 Task: Look for space in Toluca, Mexico from 9th June, 2023 to 16th June, 2023 for 2 adults in price range Rs.8000 to Rs.16000. Place can be entire place with 2 bedrooms having 2 beds and 1 bathroom. Property type can be house, flat, guest house. Booking option can be shelf check-in. Required host language is English.
Action: Mouse moved to (497, 99)
Screenshot: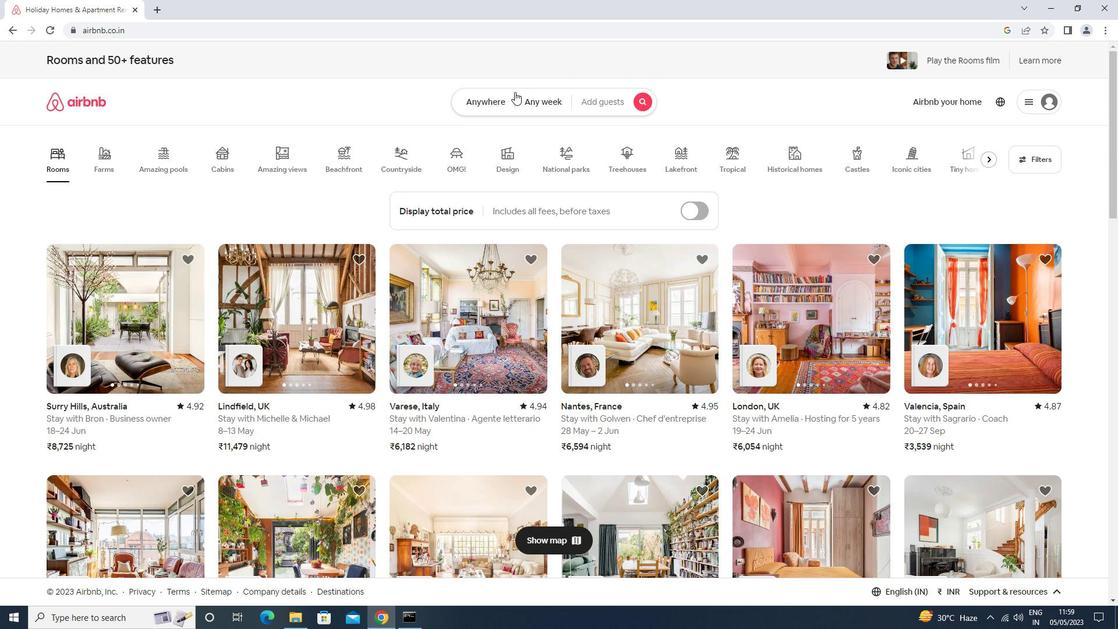 
Action: Mouse pressed left at (497, 99)
Screenshot: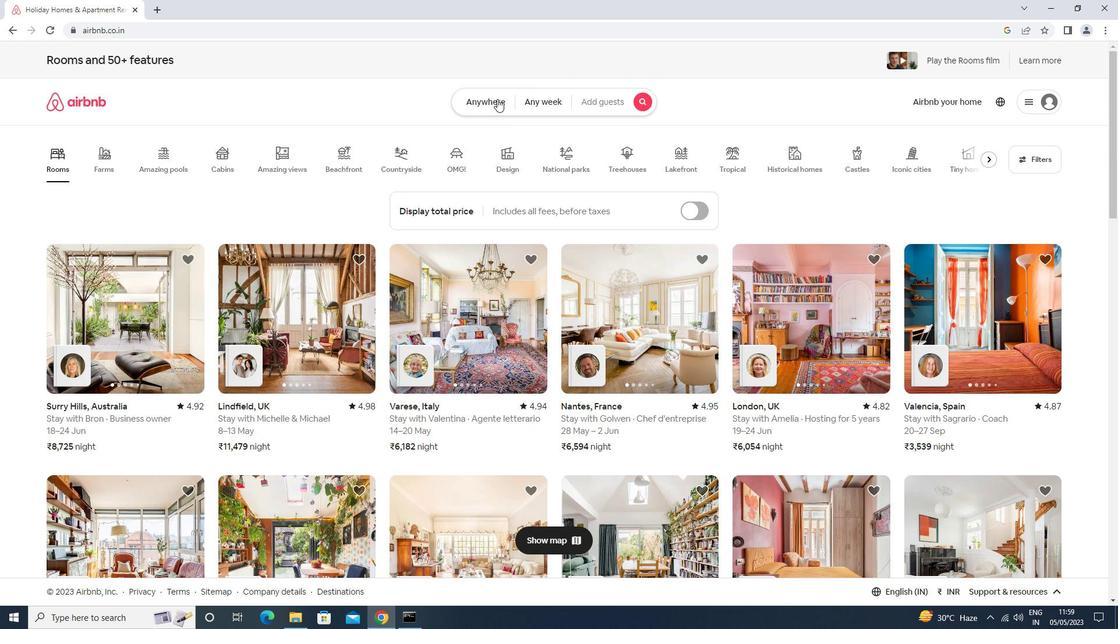 
Action: Mouse moved to (421, 148)
Screenshot: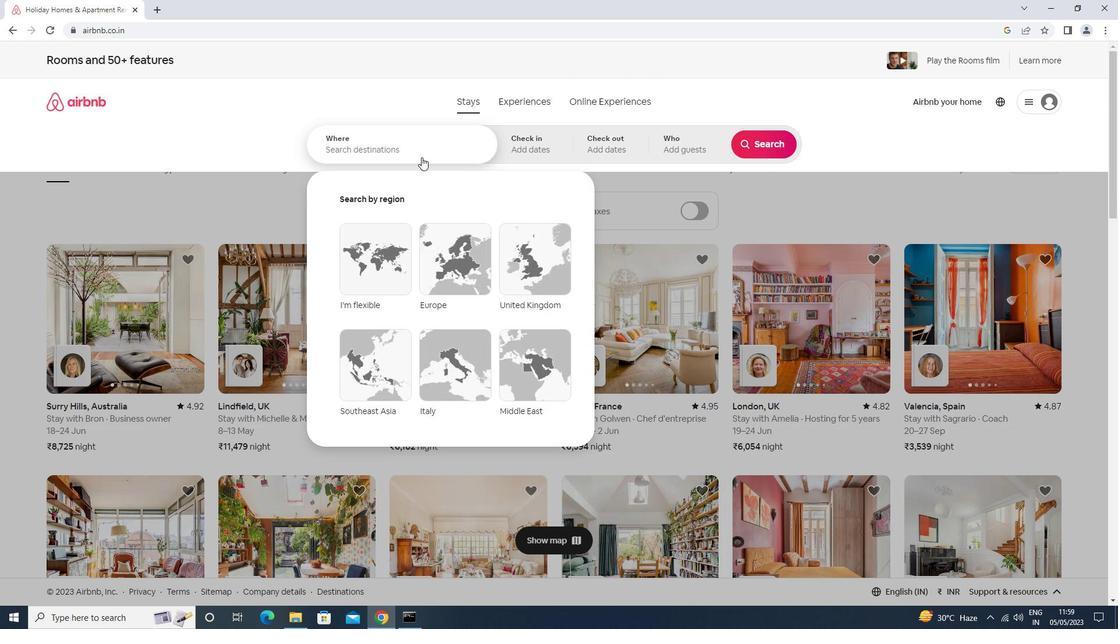 
Action: Mouse pressed left at (421, 148)
Screenshot: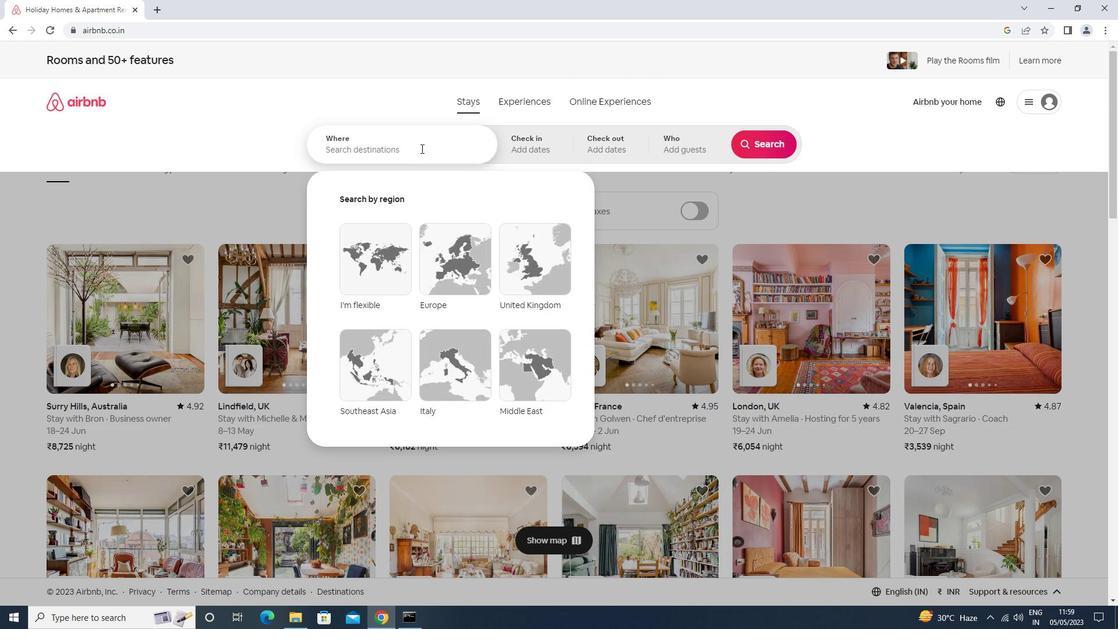 
Action: Mouse moved to (417, 146)
Screenshot: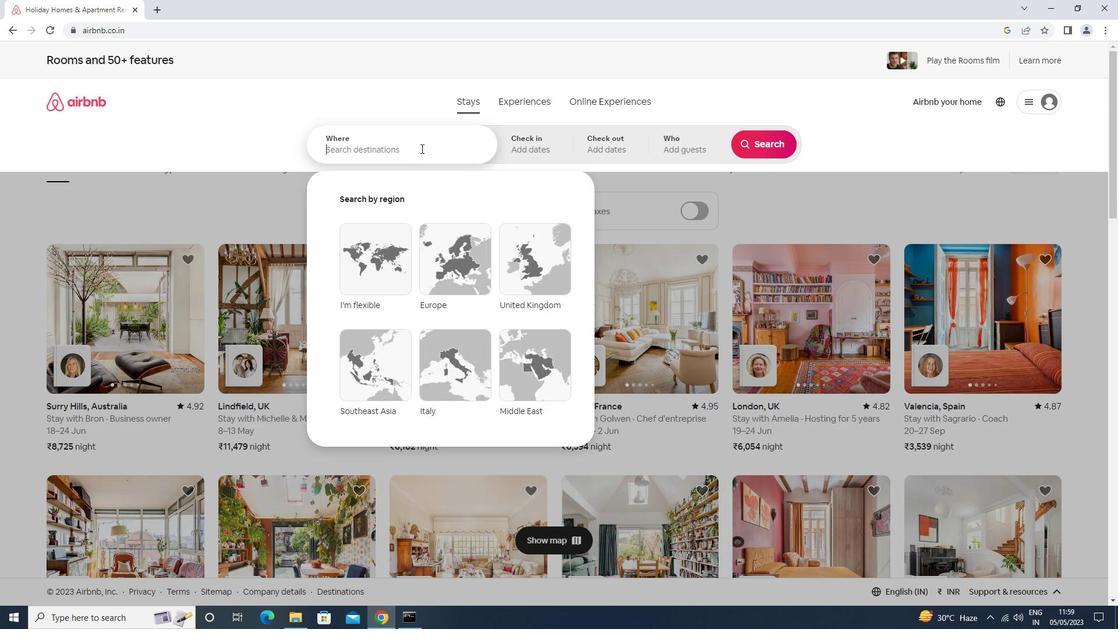 
Action: Key pressed <Key.shift>T<Key.backspace>OLUCA<Key.down><Key.enter>
Screenshot: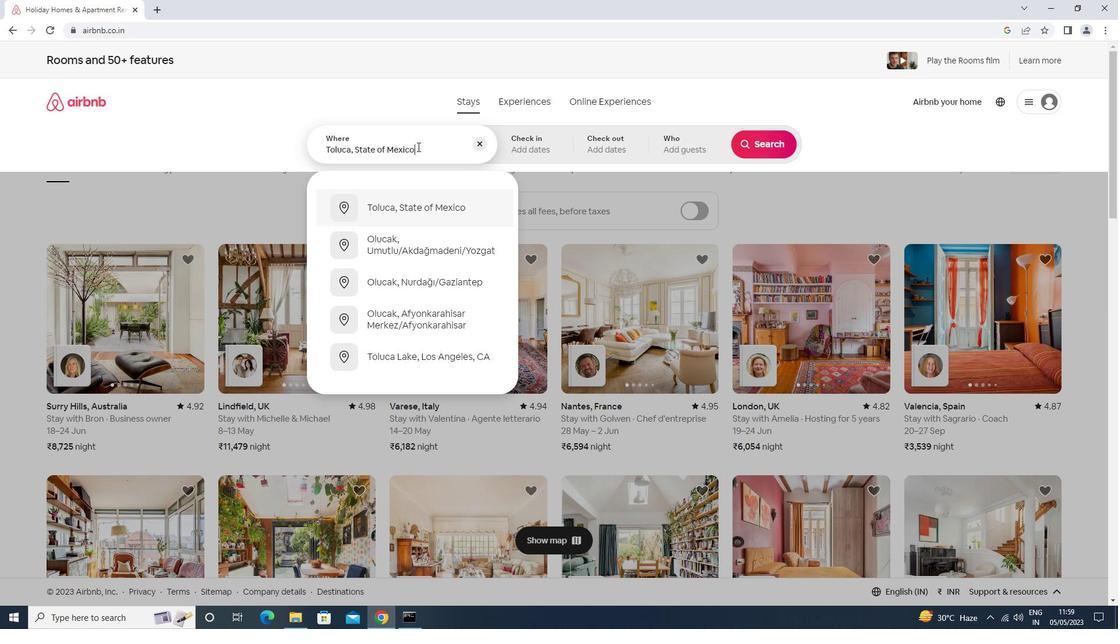 
Action: Mouse moved to (726, 316)
Screenshot: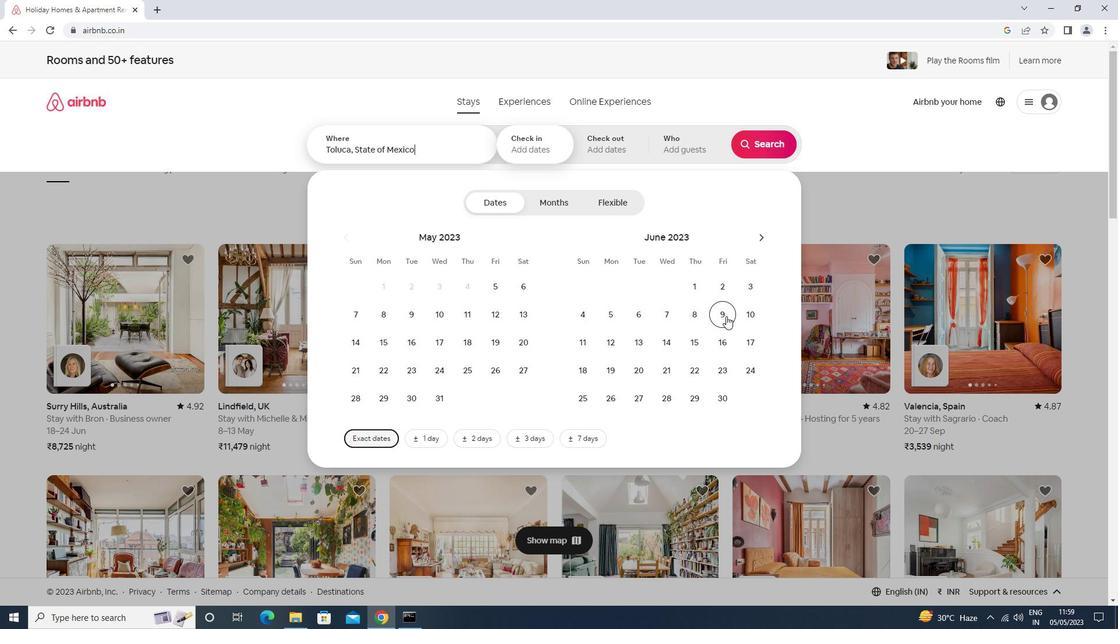 
Action: Mouse pressed left at (726, 316)
Screenshot: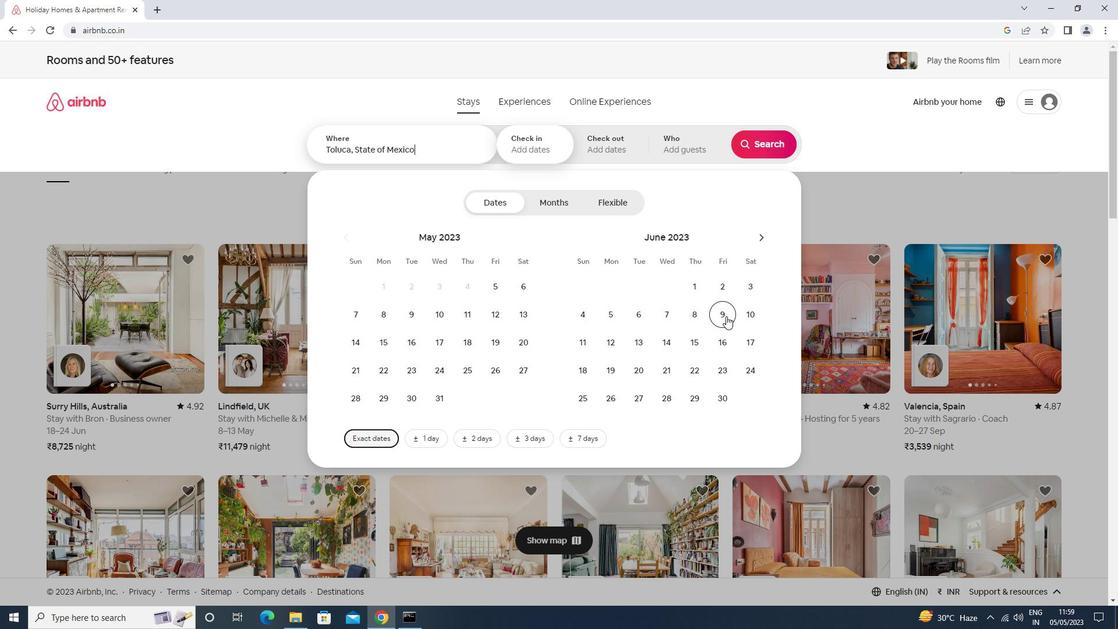 
Action: Mouse moved to (710, 339)
Screenshot: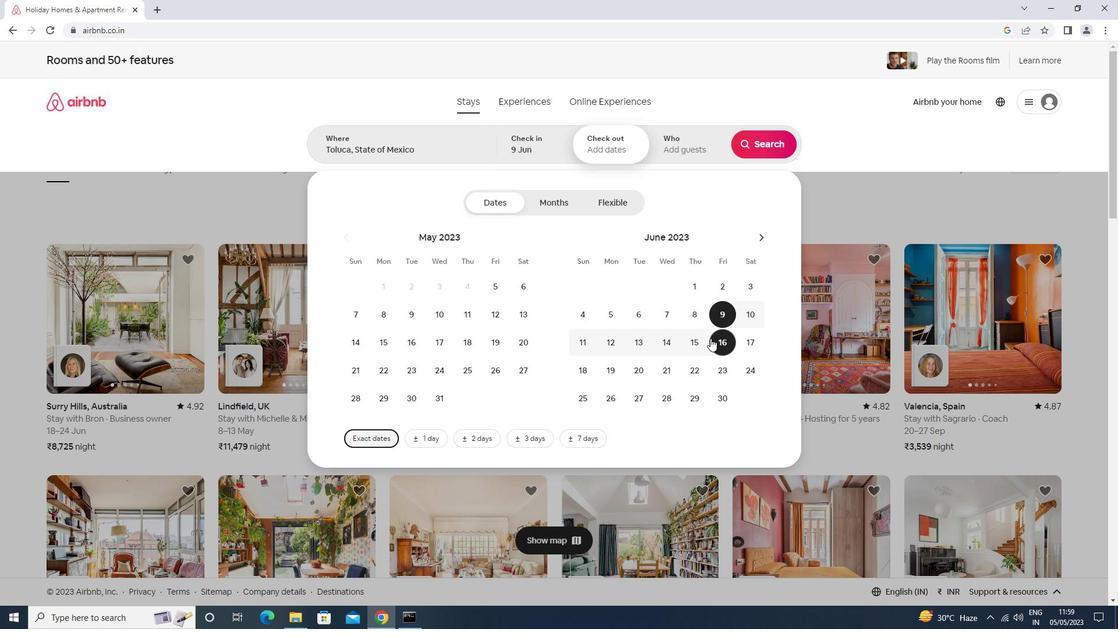 
Action: Mouse pressed left at (710, 339)
Screenshot: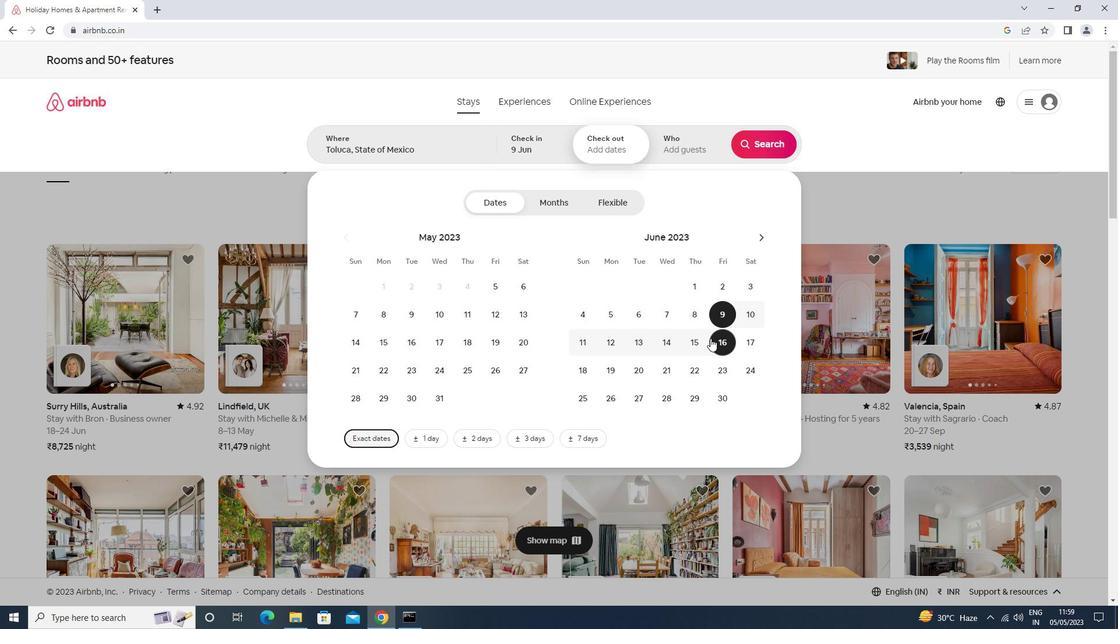 
Action: Mouse moved to (678, 160)
Screenshot: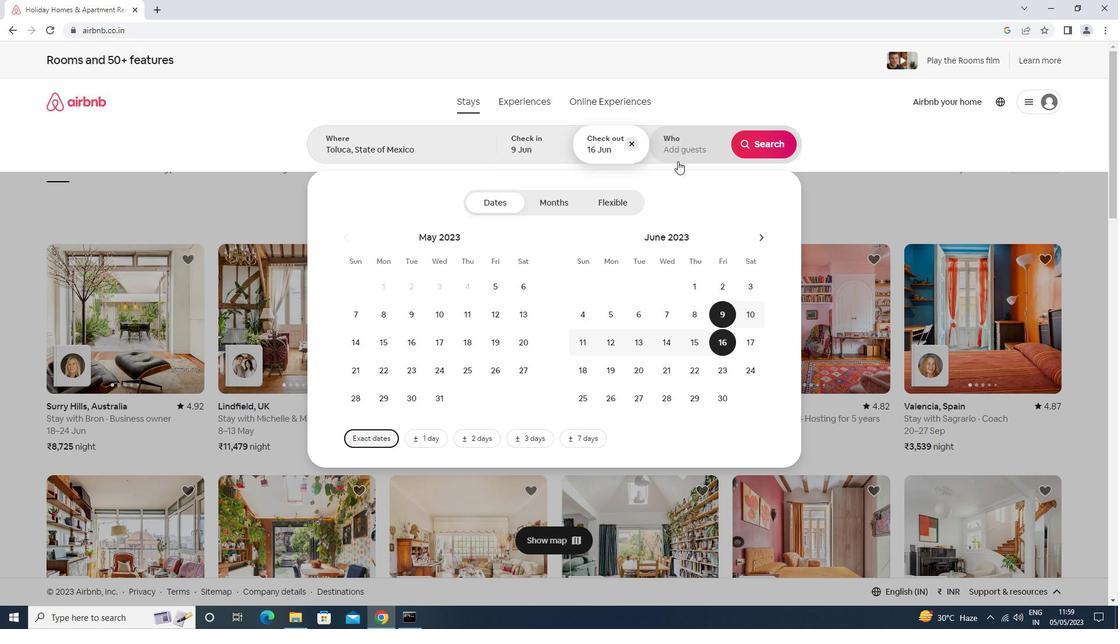 
Action: Mouse pressed left at (678, 160)
Screenshot: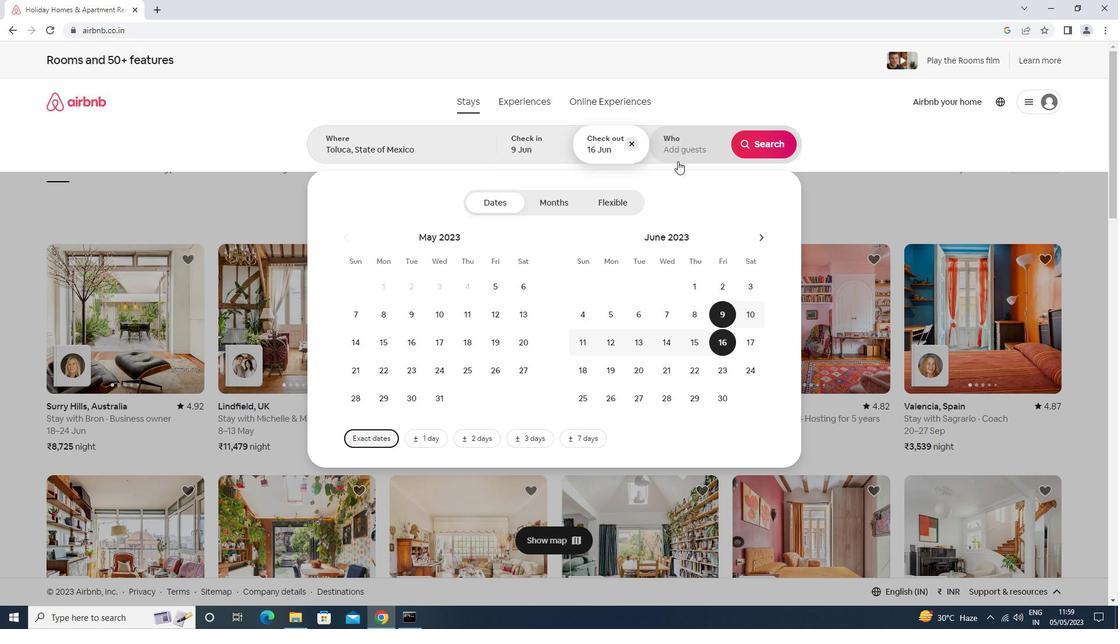 
Action: Mouse moved to (770, 208)
Screenshot: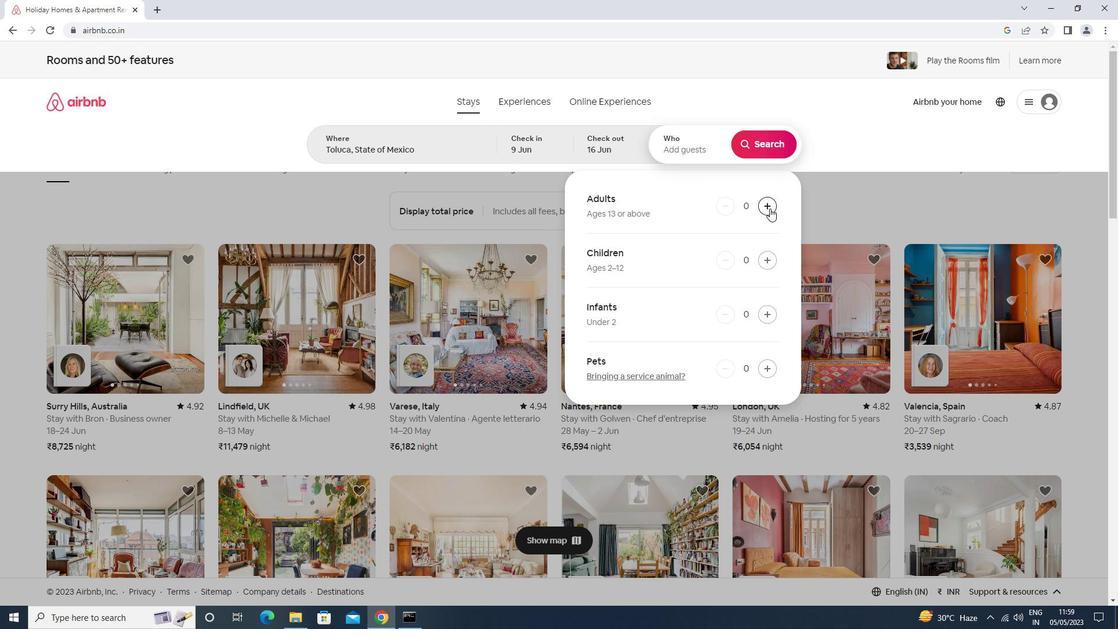 
Action: Mouse pressed left at (770, 208)
Screenshot: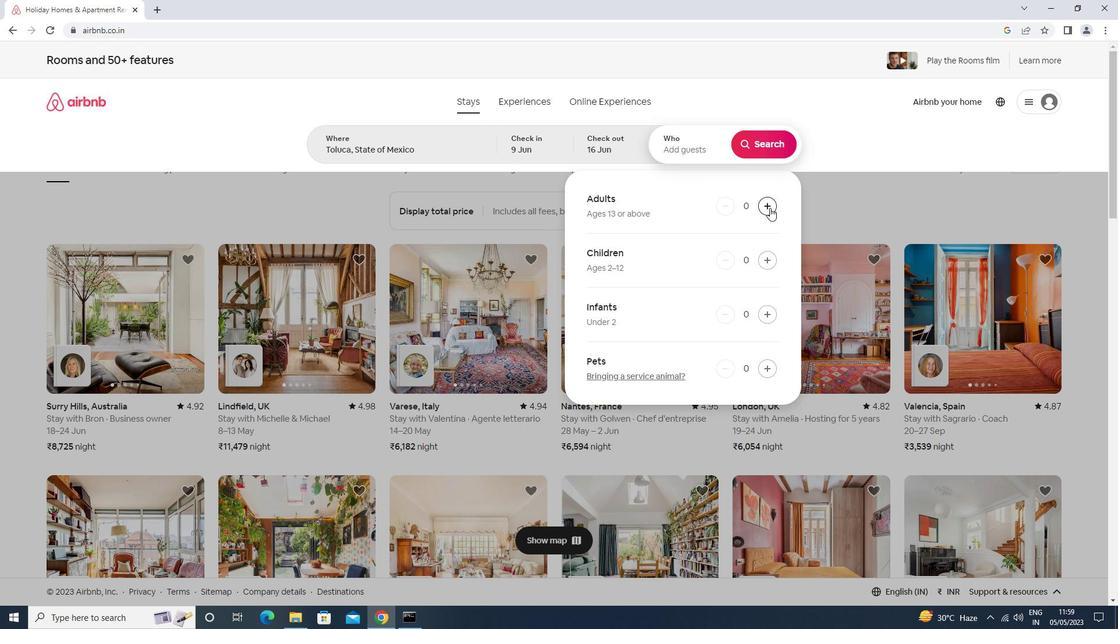 
Action: Mouse moved to (770, 206)
Screenshot: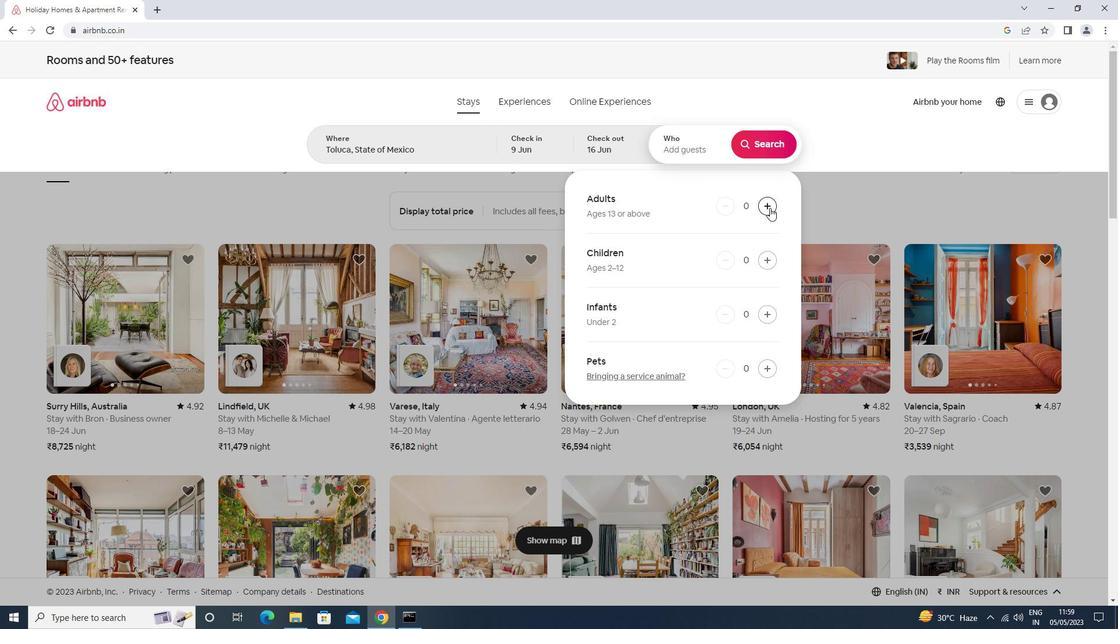 
Action: Mouse pressed left at (770, 206)
Screenshot: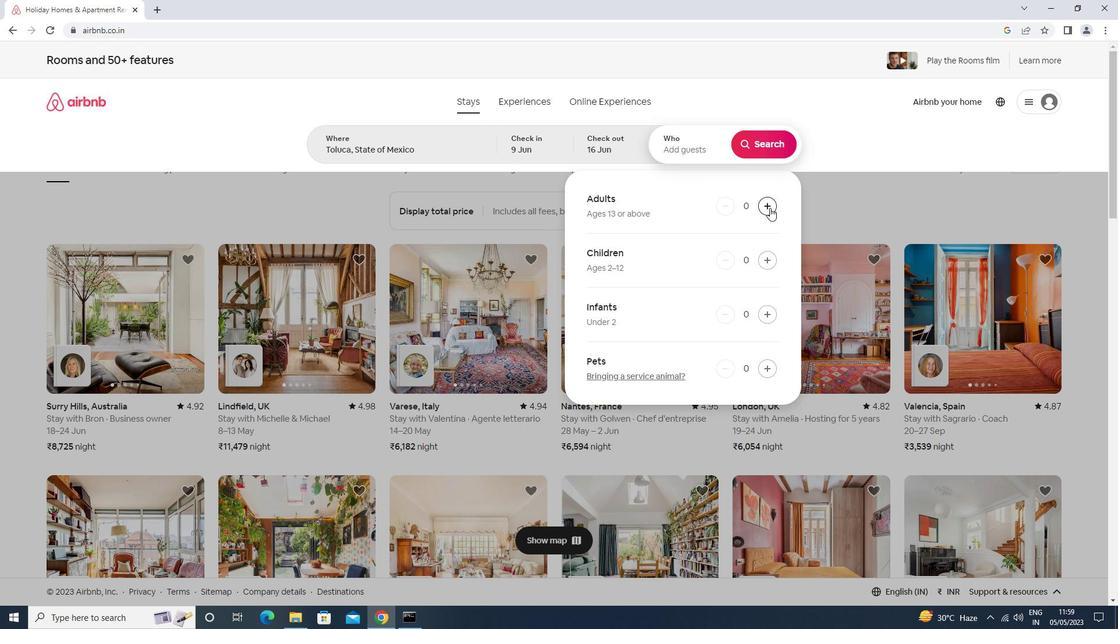 
Action: Mouse moved to (762, 137)
Screenshot: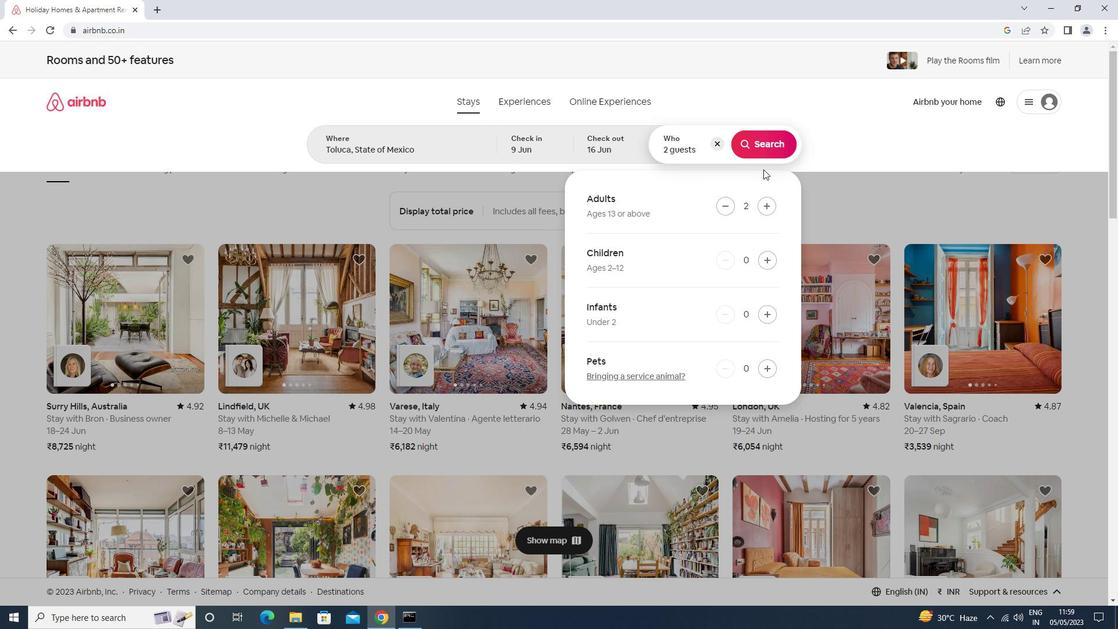 
Action: Mouse pressed left at (762, 137)
Screenshot: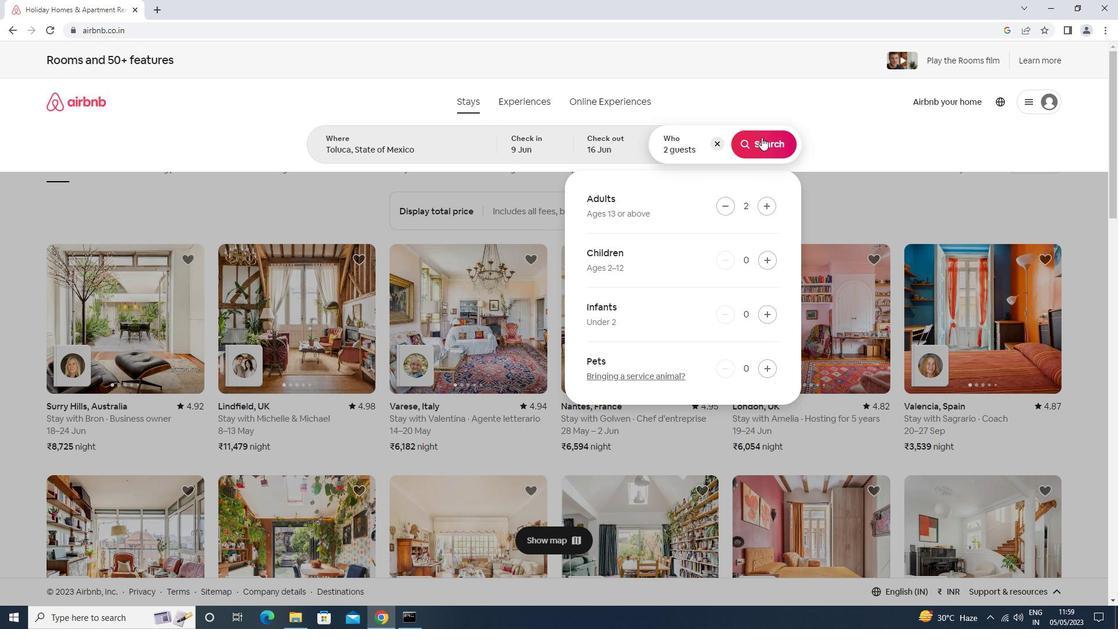 
Action: Mouse moved to (1061, 109)
Screenshot: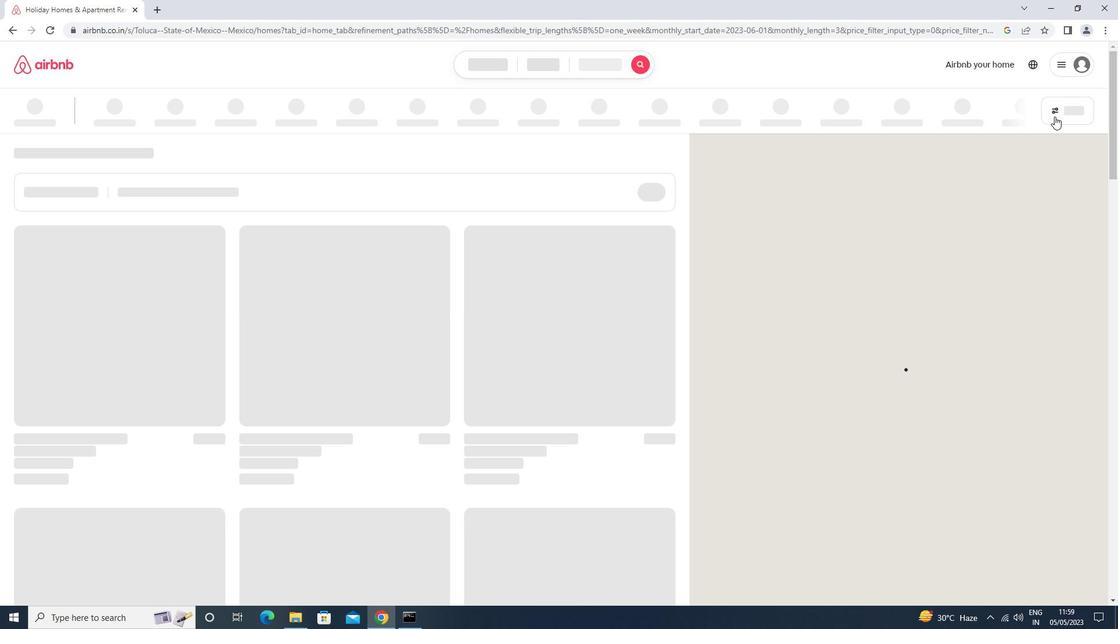 
Action: Mouse pressed left at (1061, 109)
Screenshot: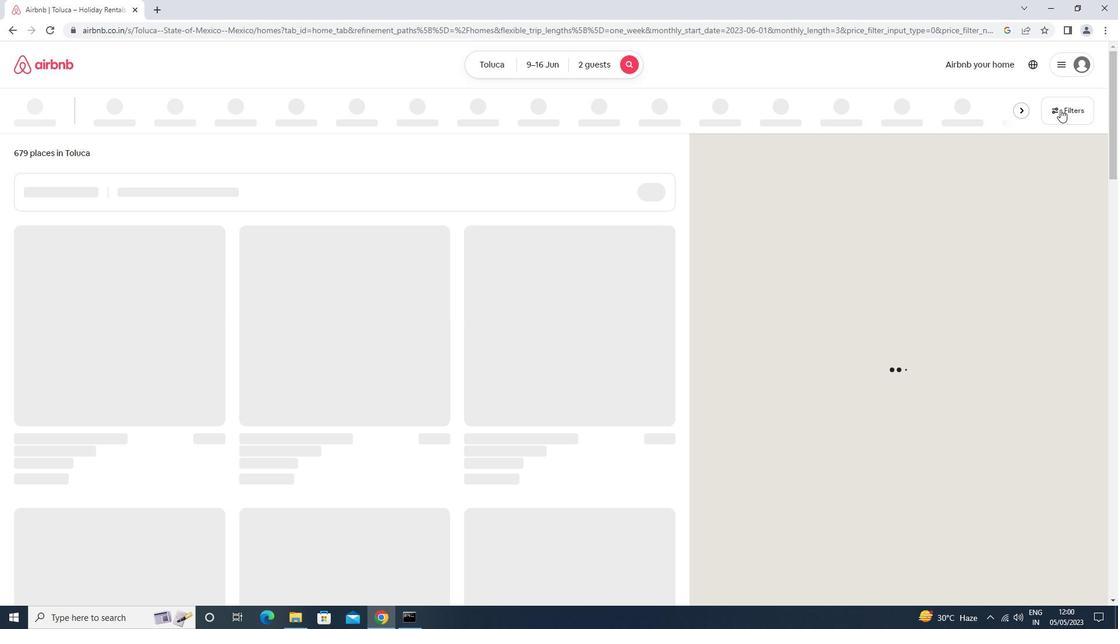 
Action: Mouse moved to (430, 395)
Screenshot: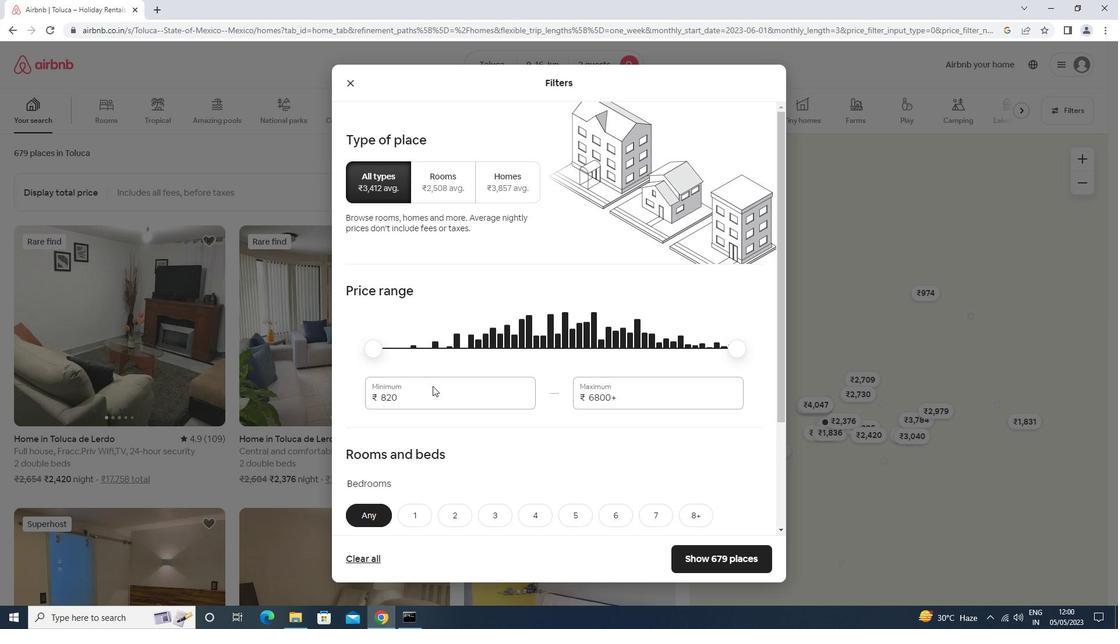 
Action: Mouse pressed left at (430, 395)
Screenshot: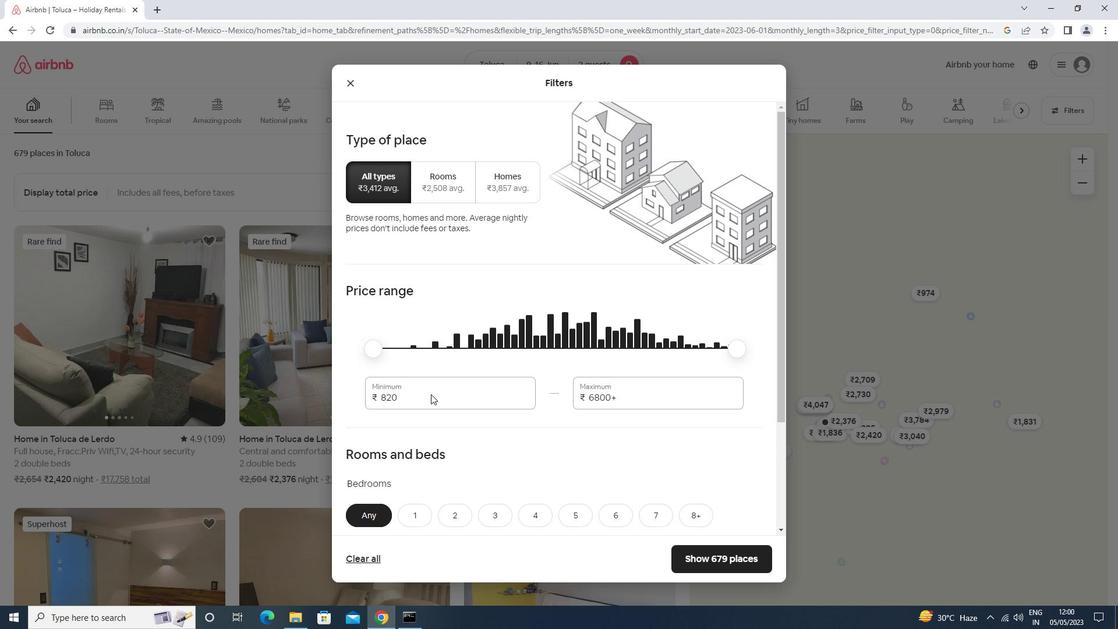 
Action: Mouse moved to (427, 389)
Screenshot: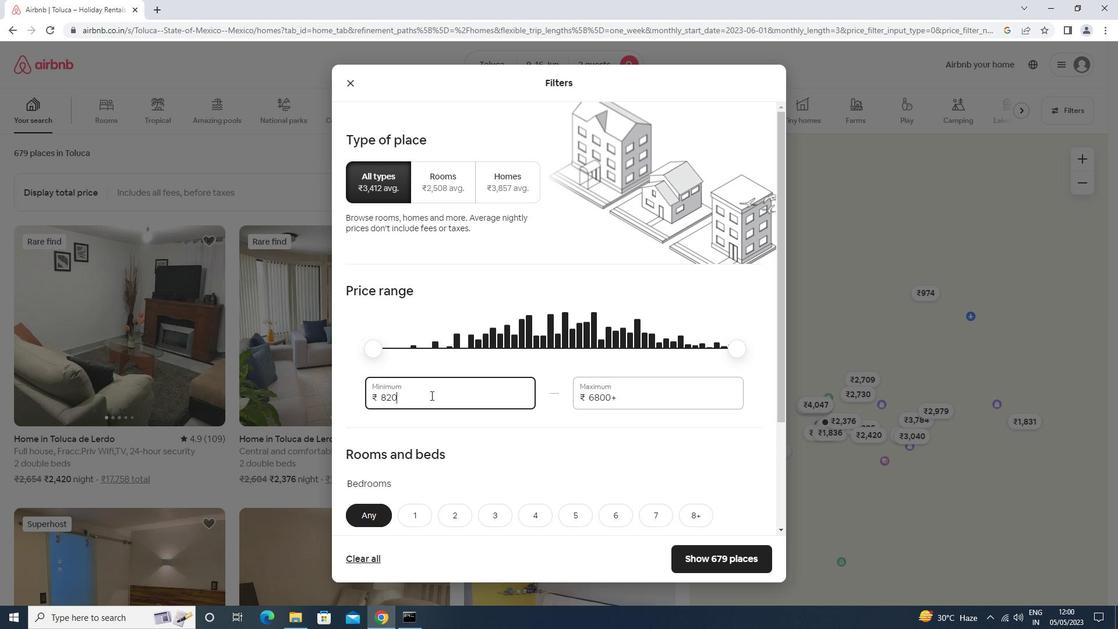 
Action: Key pressed <Key.backspace><Key.backspace>000<Key.tab>16000
Screenshot: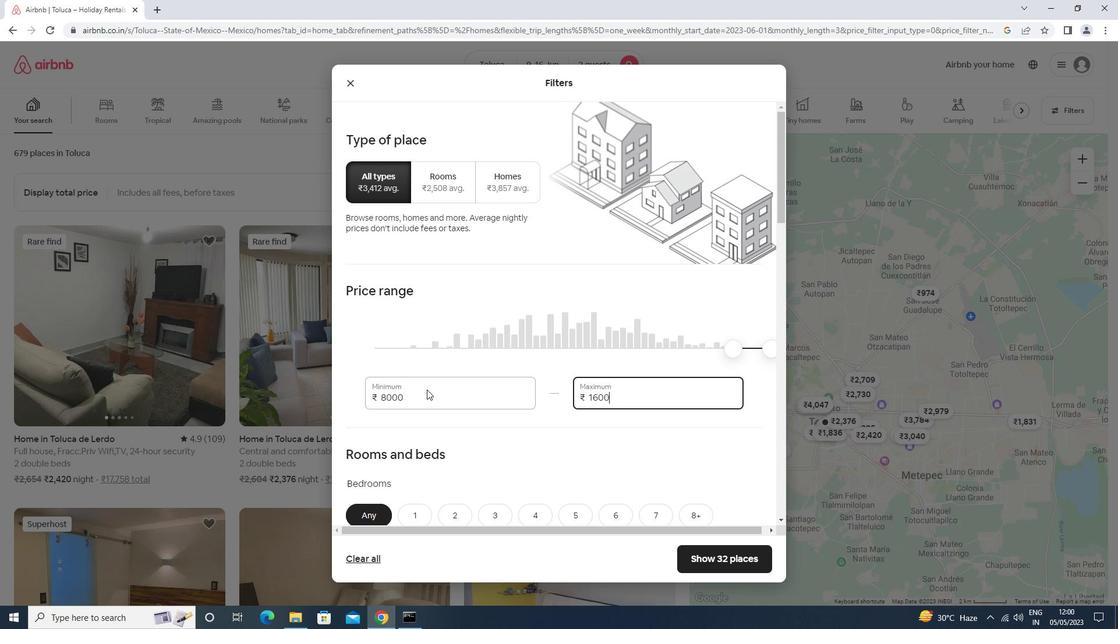 
Action: Mouse moved to (421, 356)
Screenshot: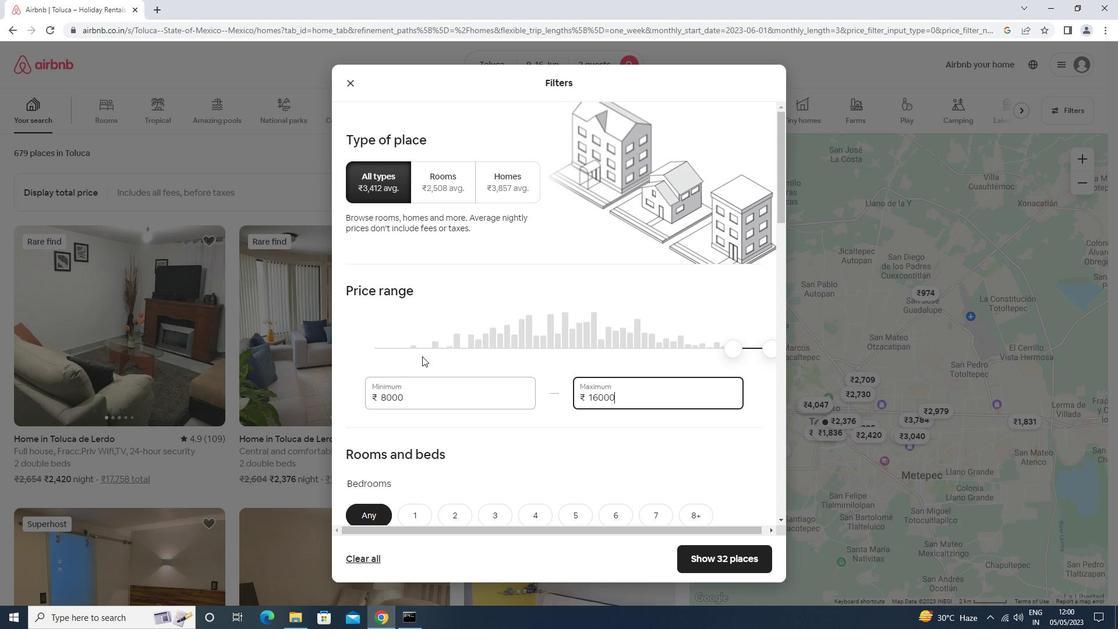 
Action: Mouse scrolled (421, 356) with delta (0, 0)
Screenshot: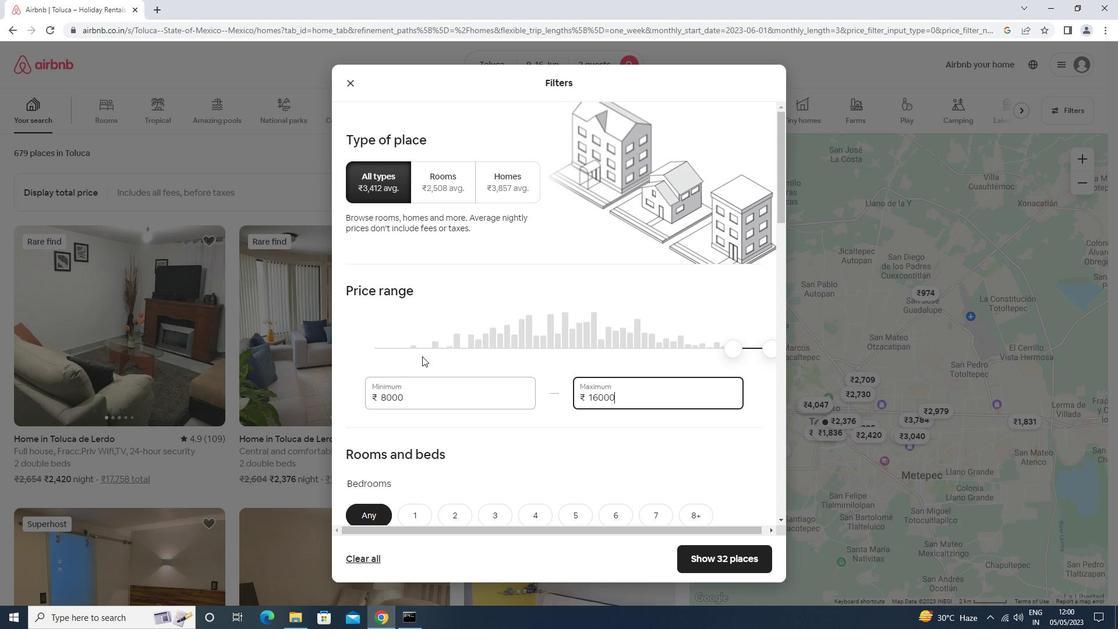 
Action: Mouse moved to (421, 356)
Screenshot: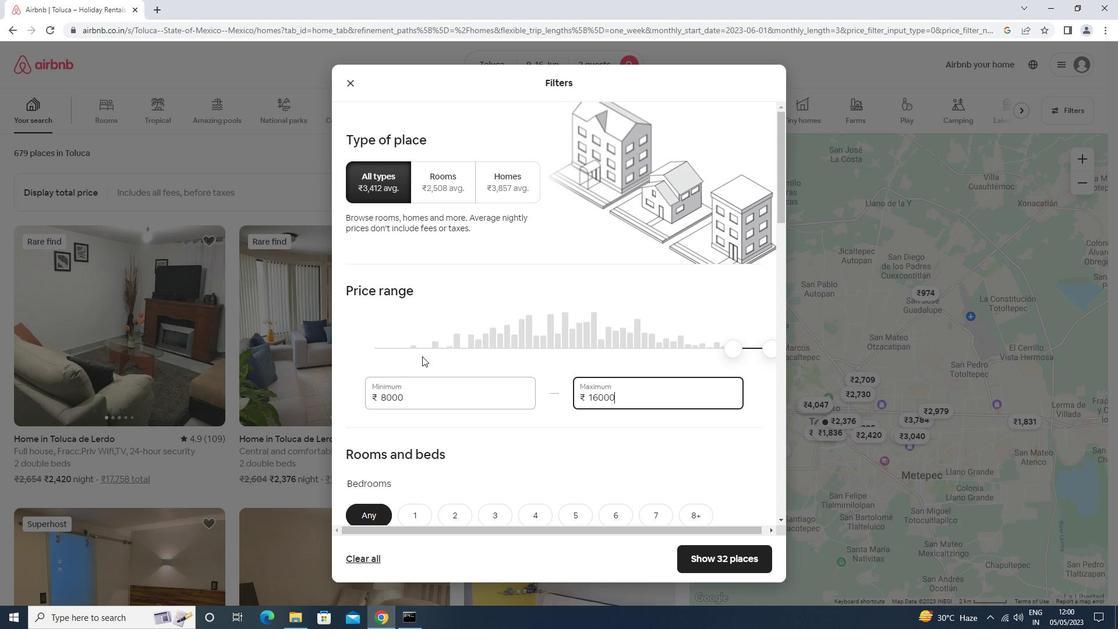 
Action: Mouse scrolled (421, 356) with delta (0, 0)
Screenshot: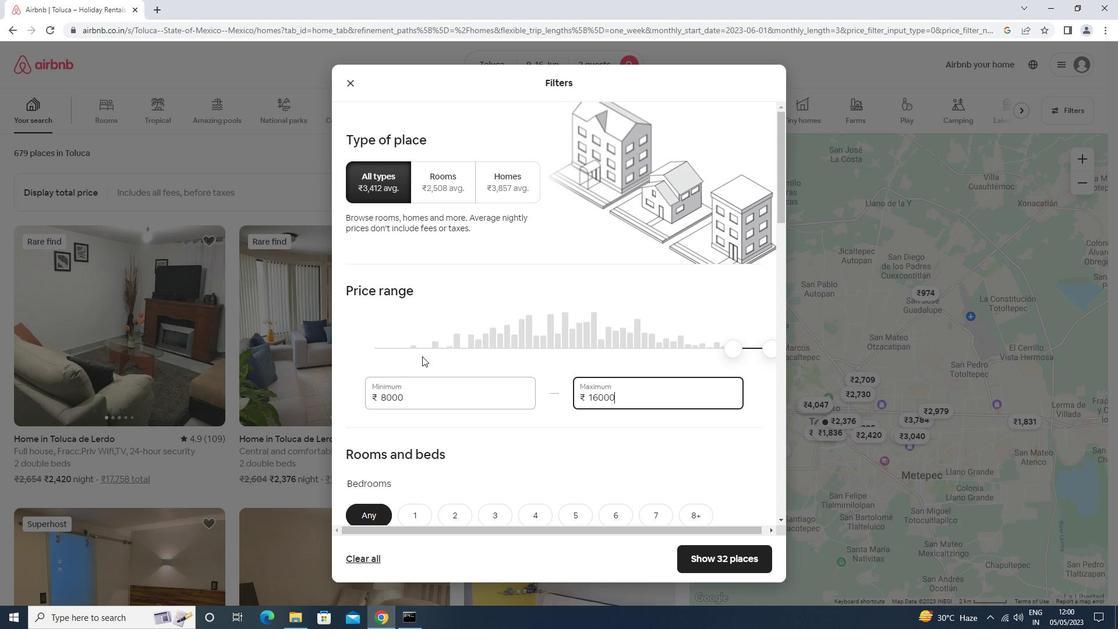 
Action: Mouse moved to (421, 357)
Screenshot: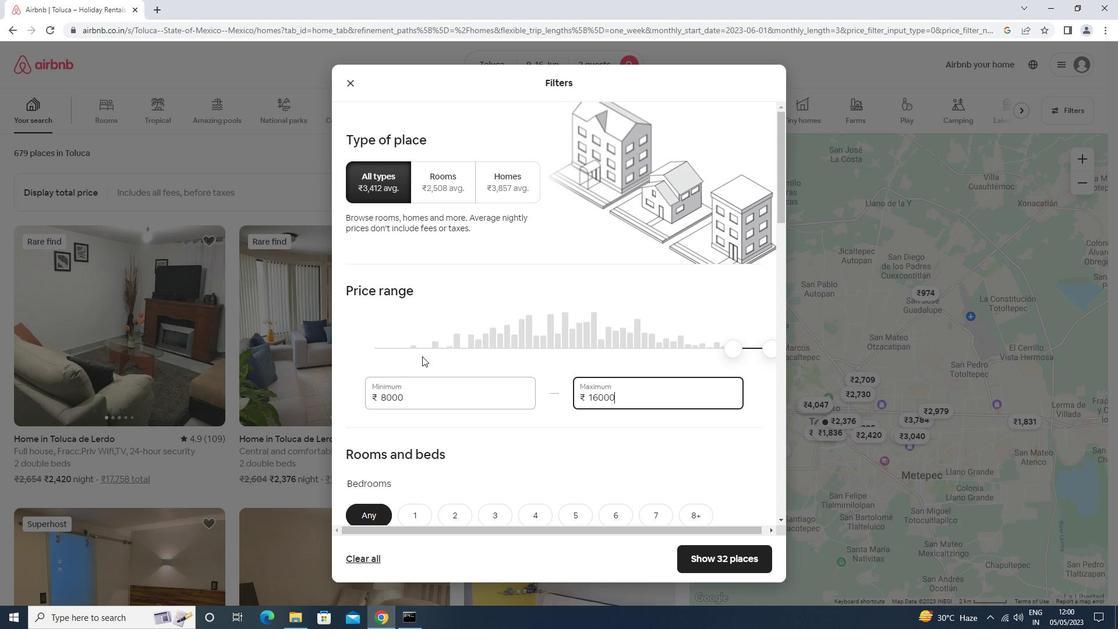 
Action: Mouse scrolled (421, 357) with delta (0, 0)
Screenshot: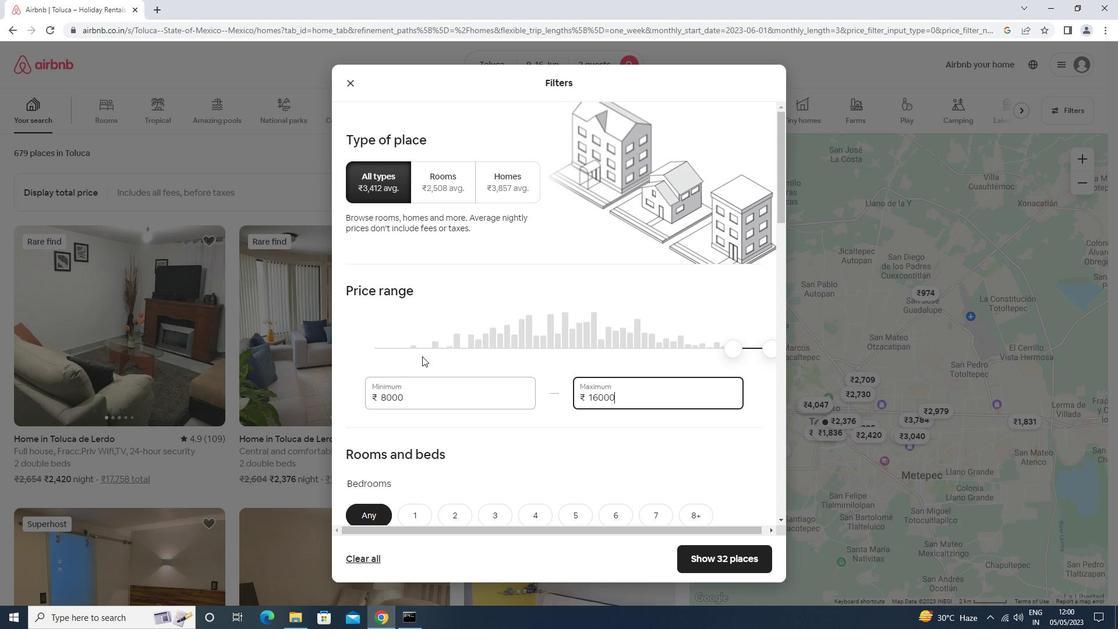
Action: Mouse moved to (463, 338)
Screenshot: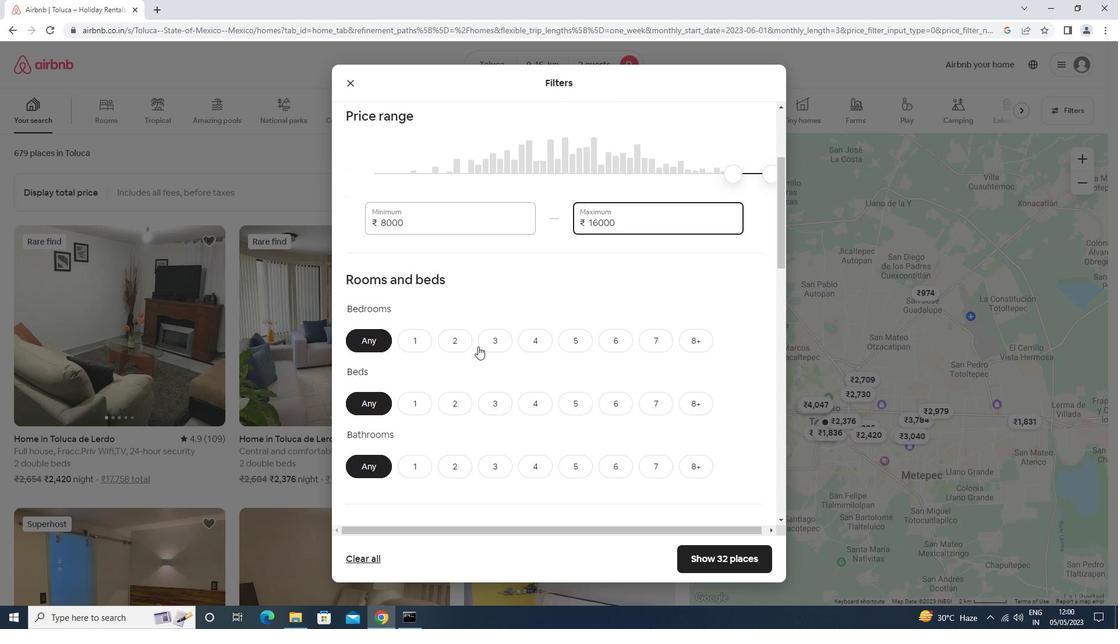 
Action: Mouse pressed left at (463, 338)
Screenshot: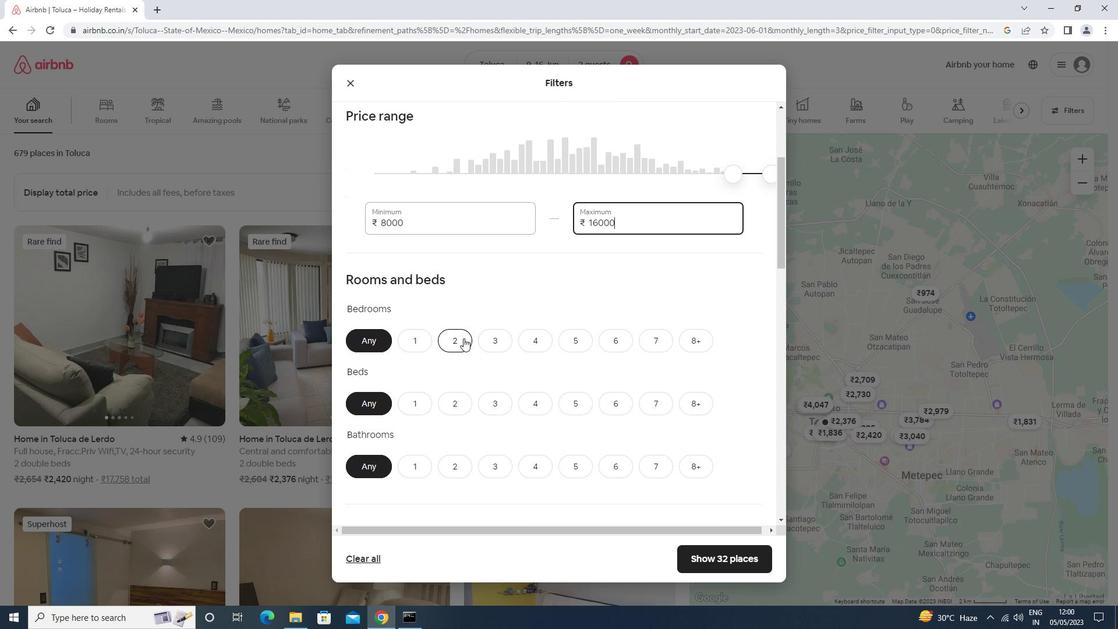 
Action: Mouse moved to (453, 405)
Screenshot: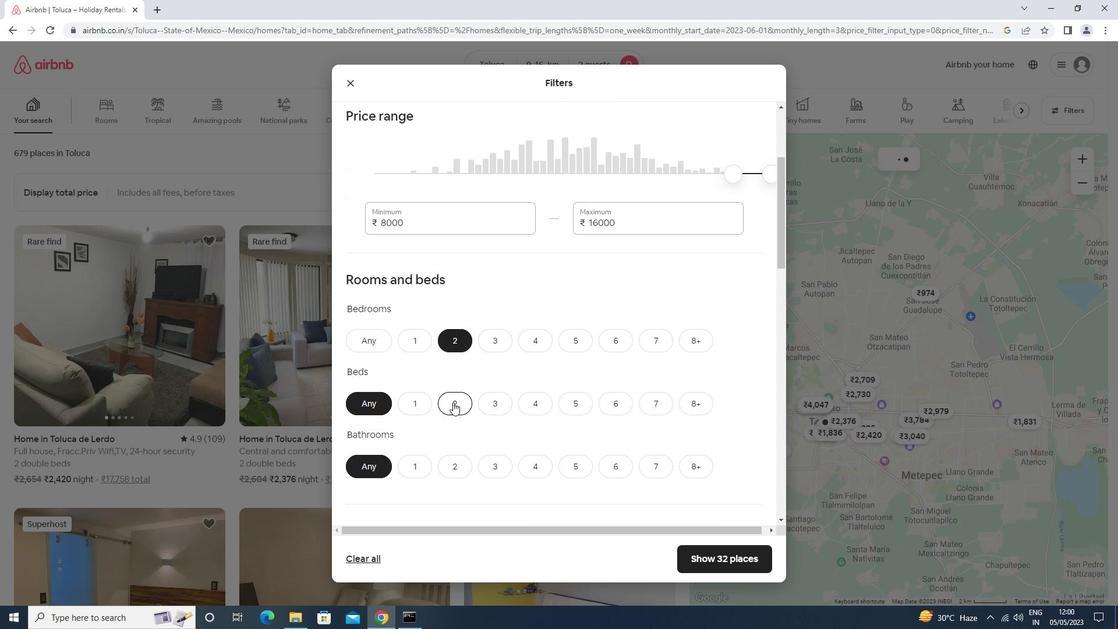 
Action: Mouse pressed left at (453, 405)
Screenshot: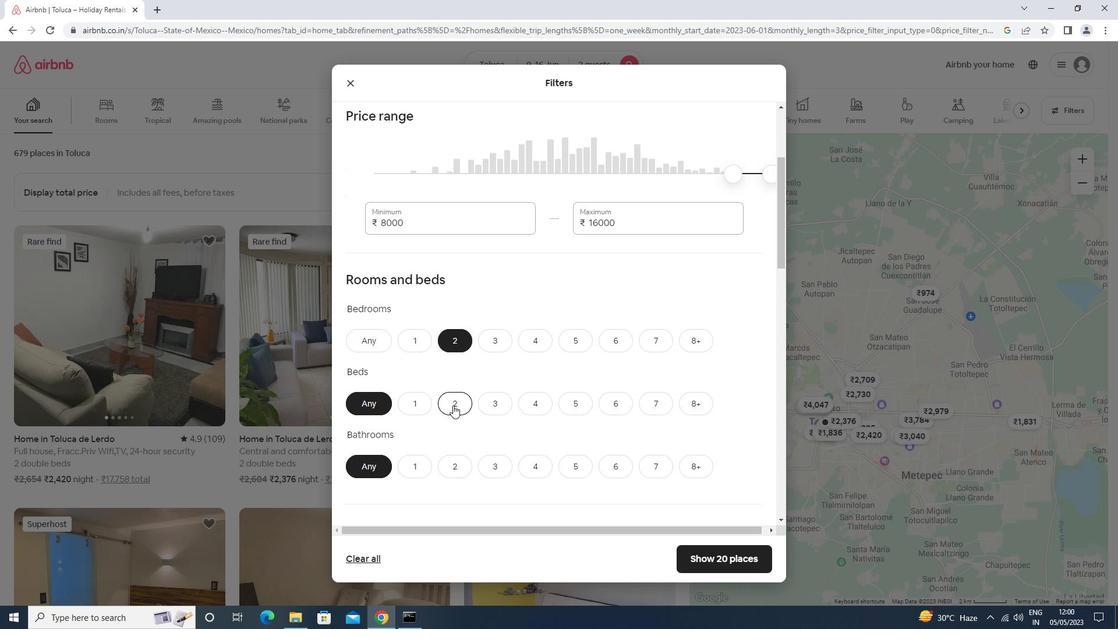 
Action: Mouse scrolled (453, 405) with delta (0, 0)
Screenshot: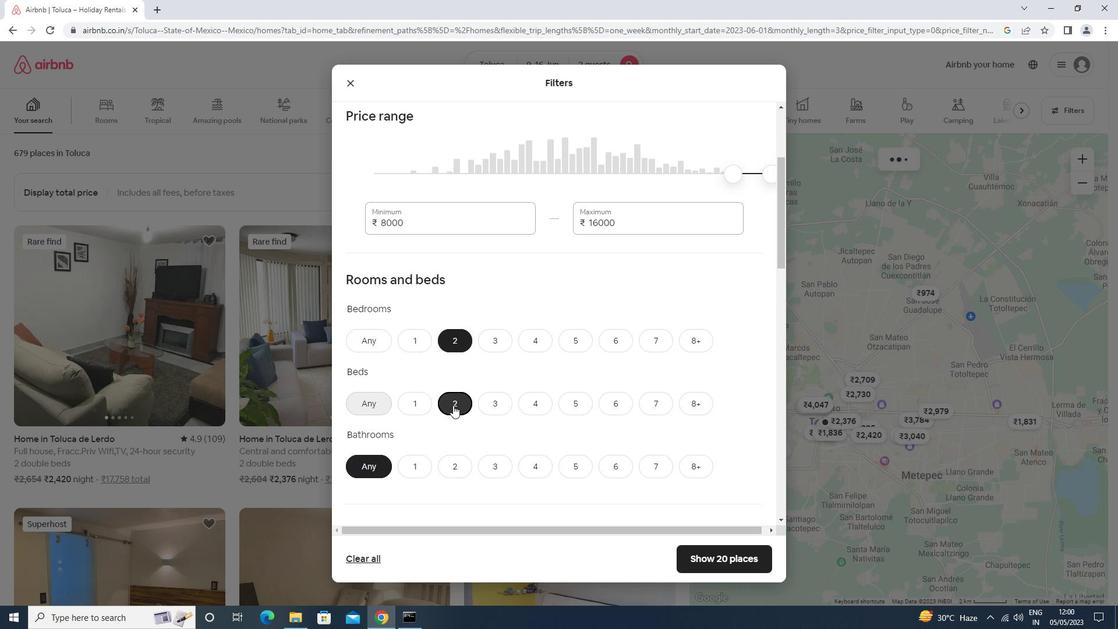 
Action: Mouse pressed left at (453, 405)
Screenshot: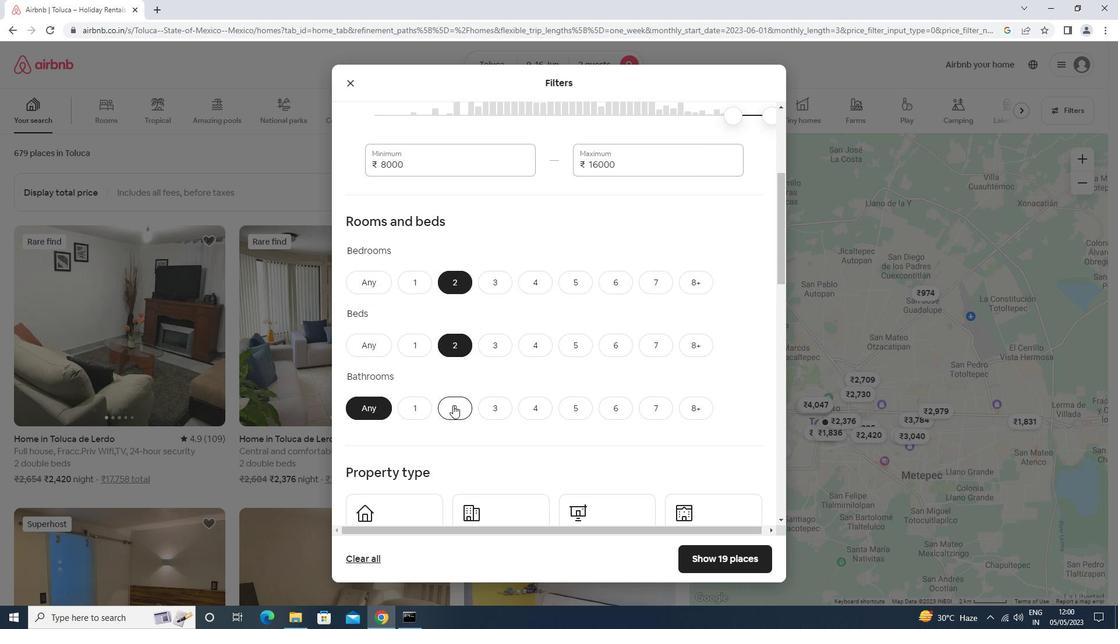 
Action: Mouse scrolled (453, 405) with delta (0, 0)
Screenshot: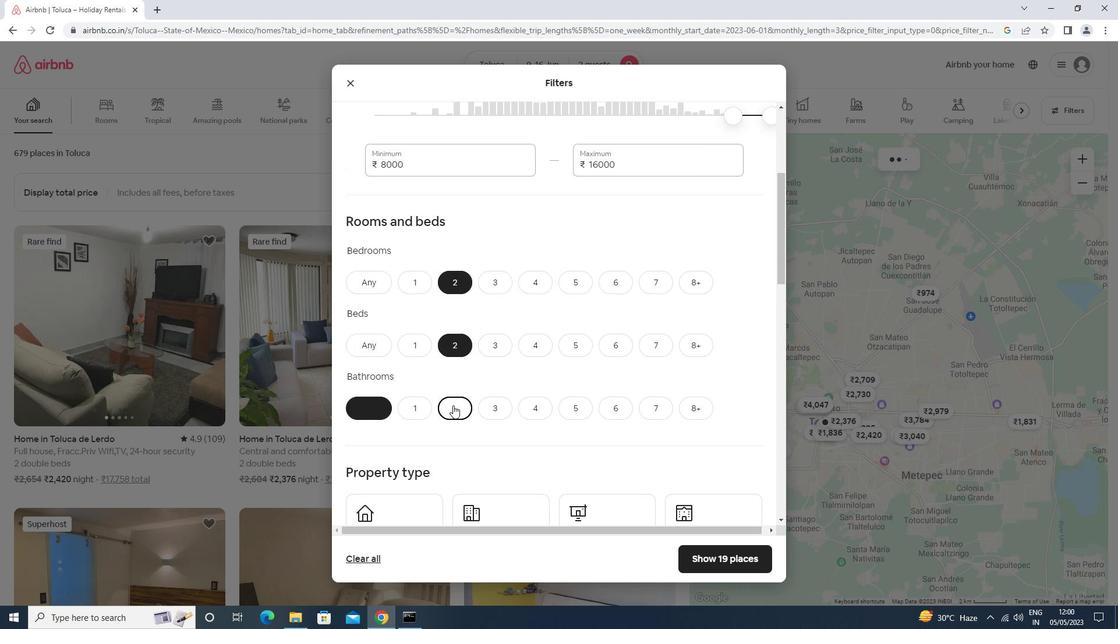 
Action: Mouse scrolled (453, 405) with delta (0, 0)
Screenshot: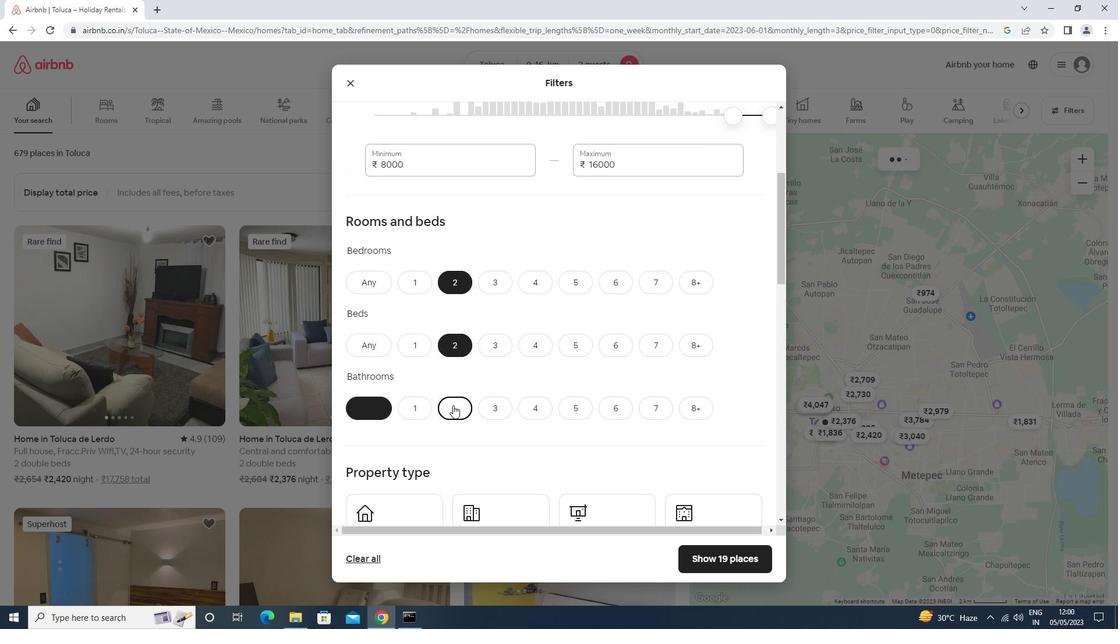 
Action: Mouse scrolled (453, 405) with delta (0, 0)
Screenshot: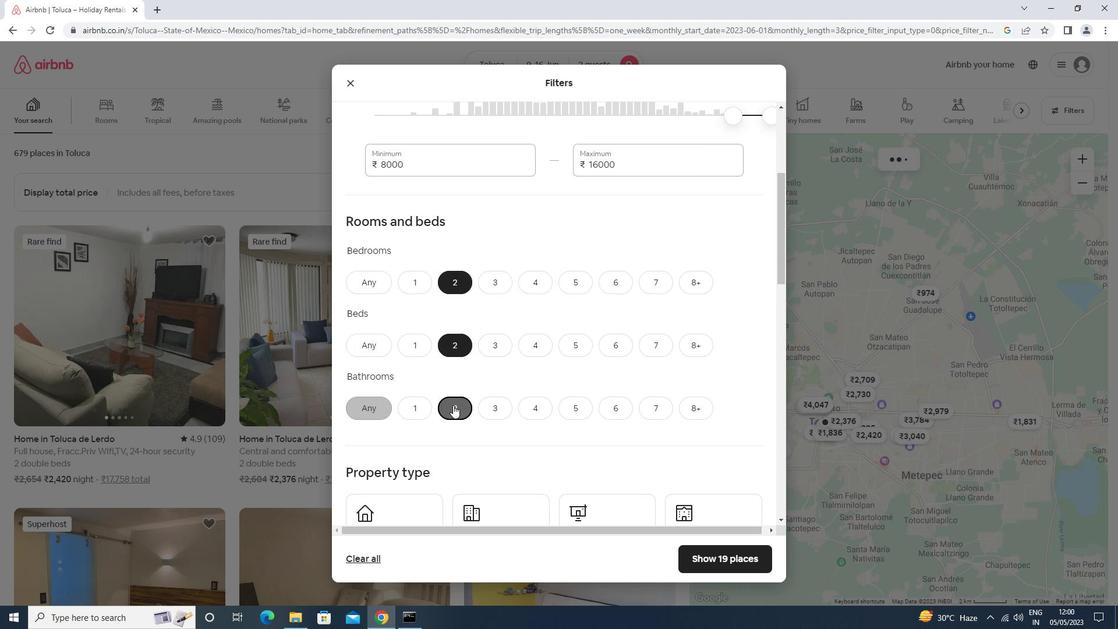 
Action: Mouse moved to (408, 373)
Screenshot: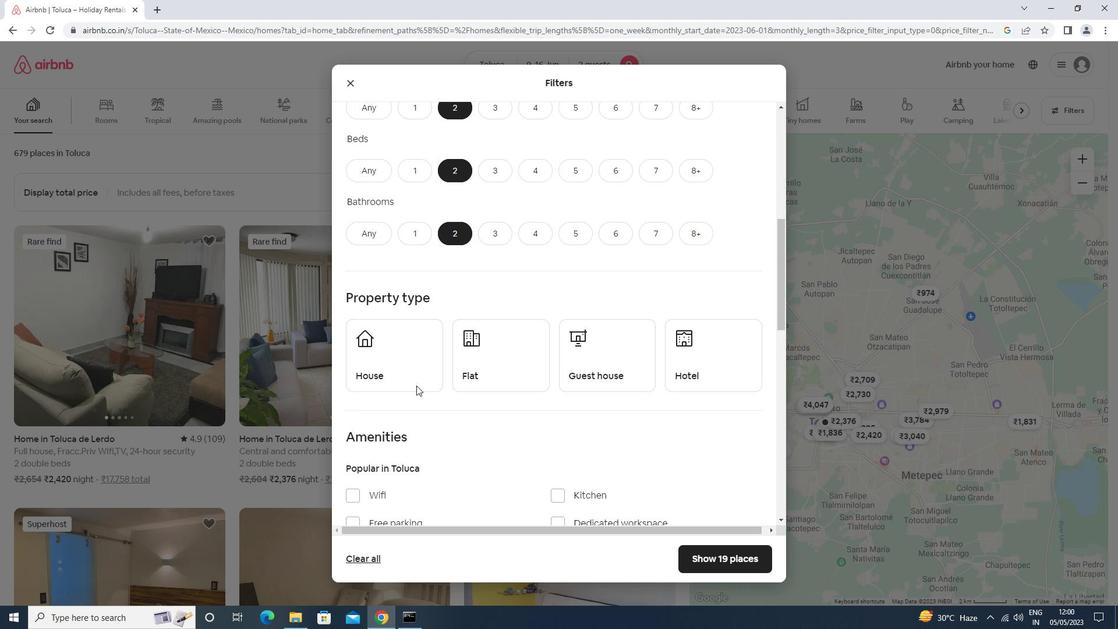 
Action: Mouse pressed left at (408, 373)
Screenshot: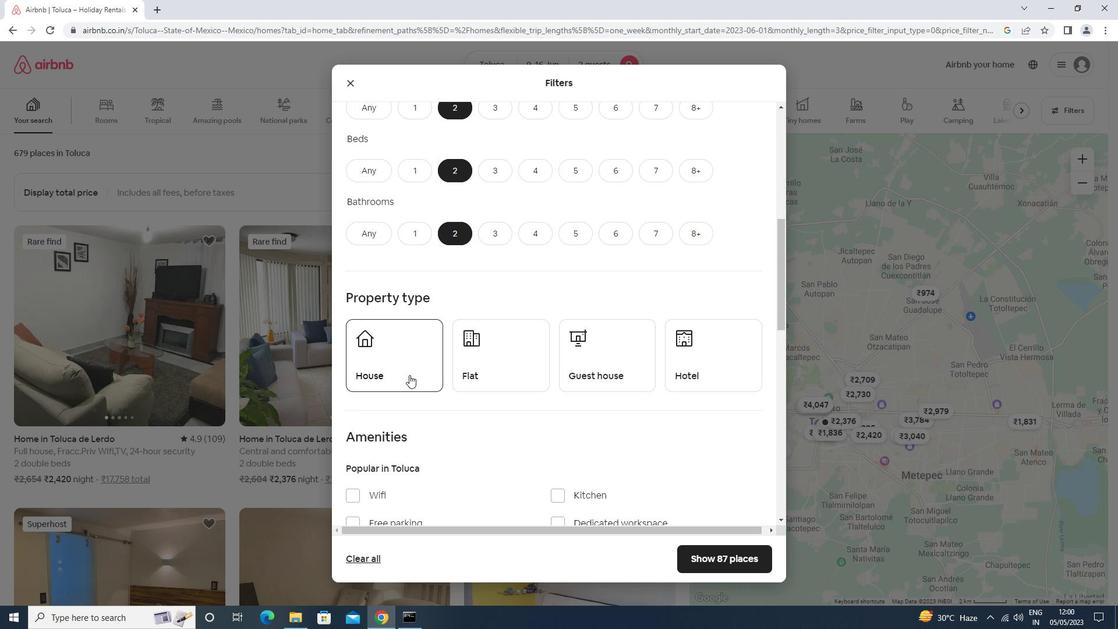 
Action: Mouse moved to (469, 373)
Screenshot: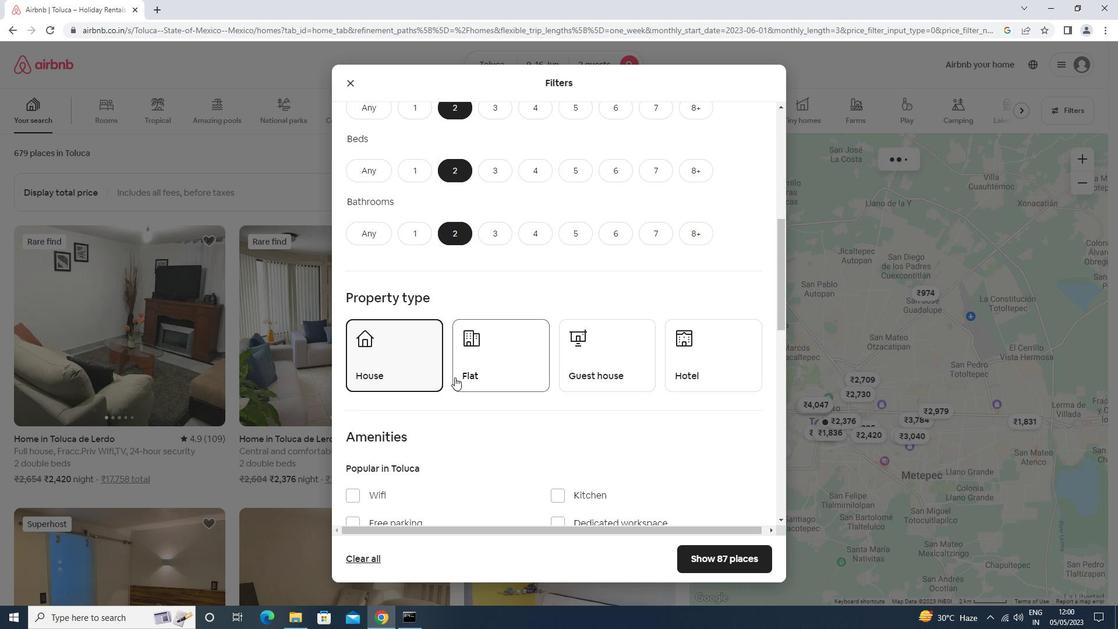 
Action: Mouse pressed left at (469, 373)
Screenshot: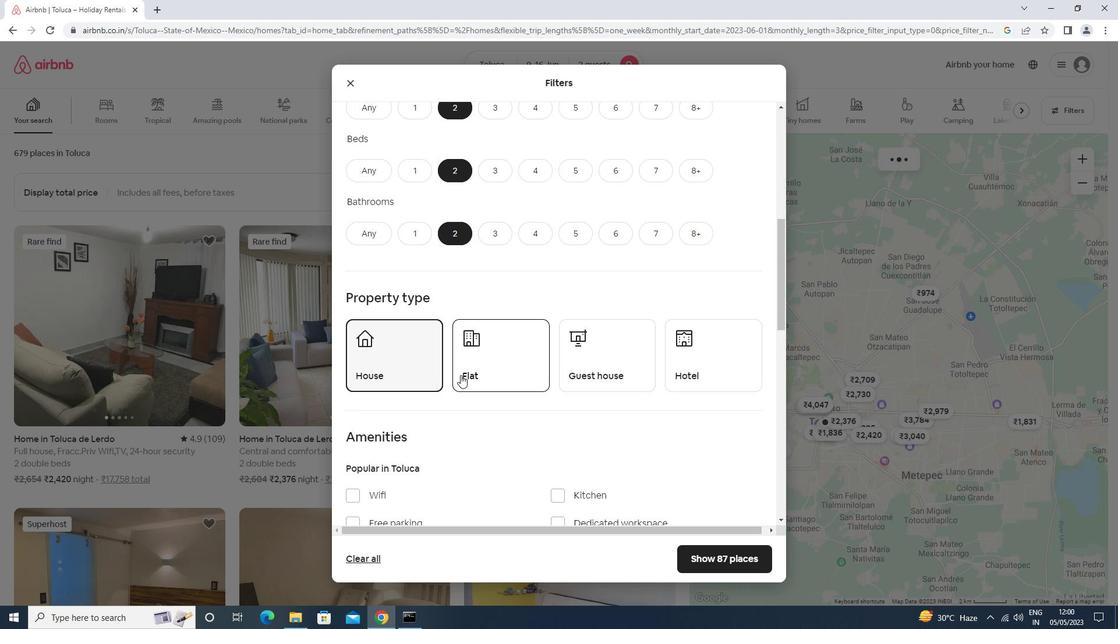 
Action: Mouse moved to (586, 363)
Screenshot: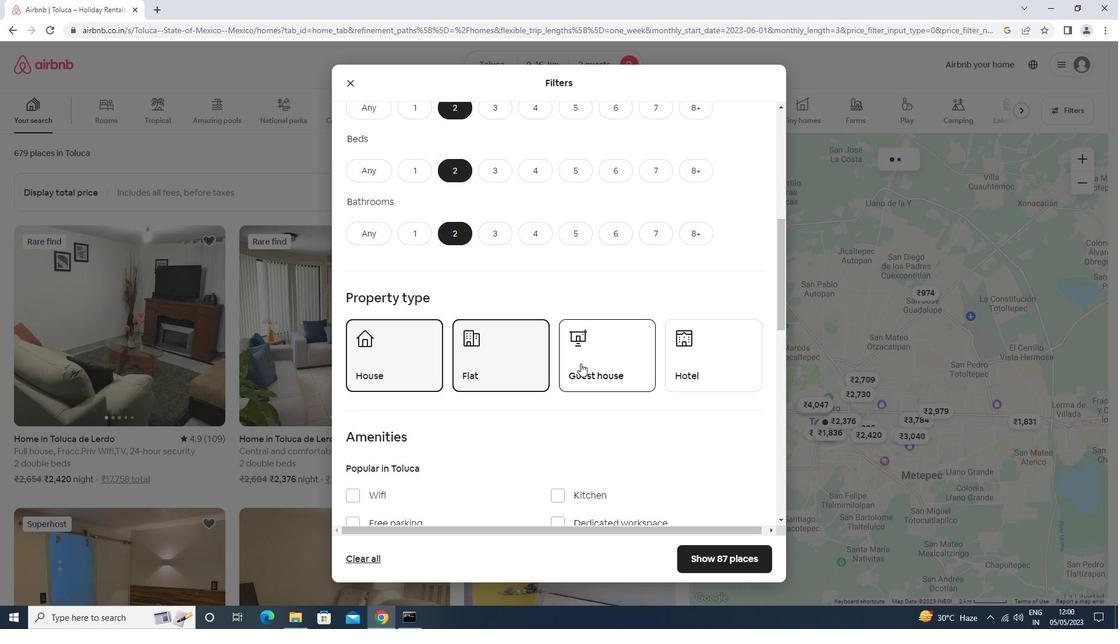 
Action: Mouse pressed left at (586, 363)
Screenshot: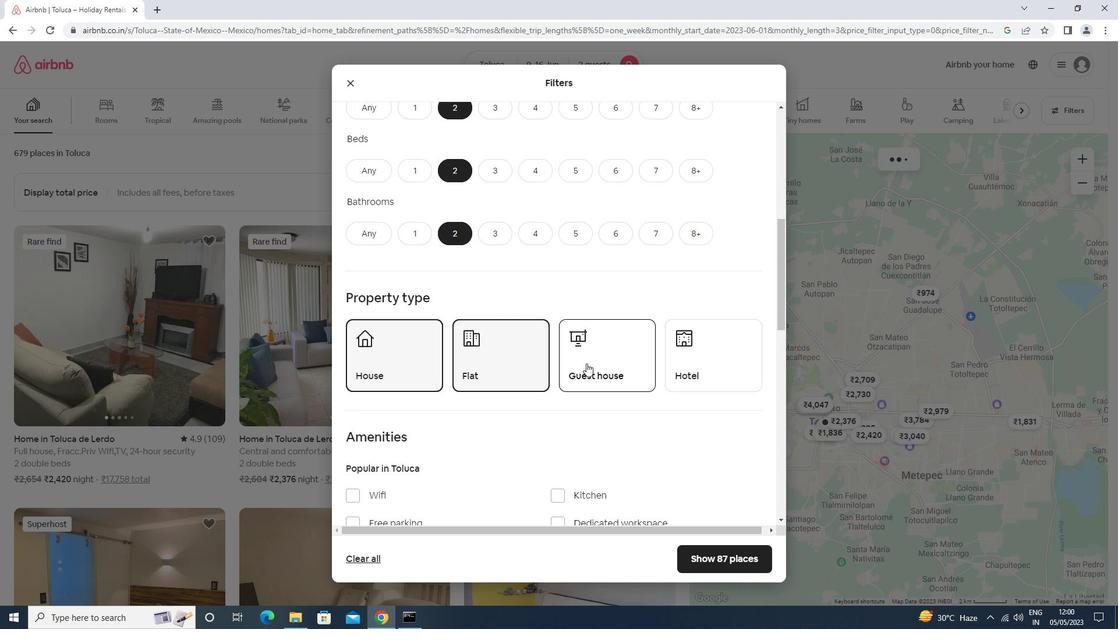 
Action: Mouse moved to (586, 363)
Screenshot: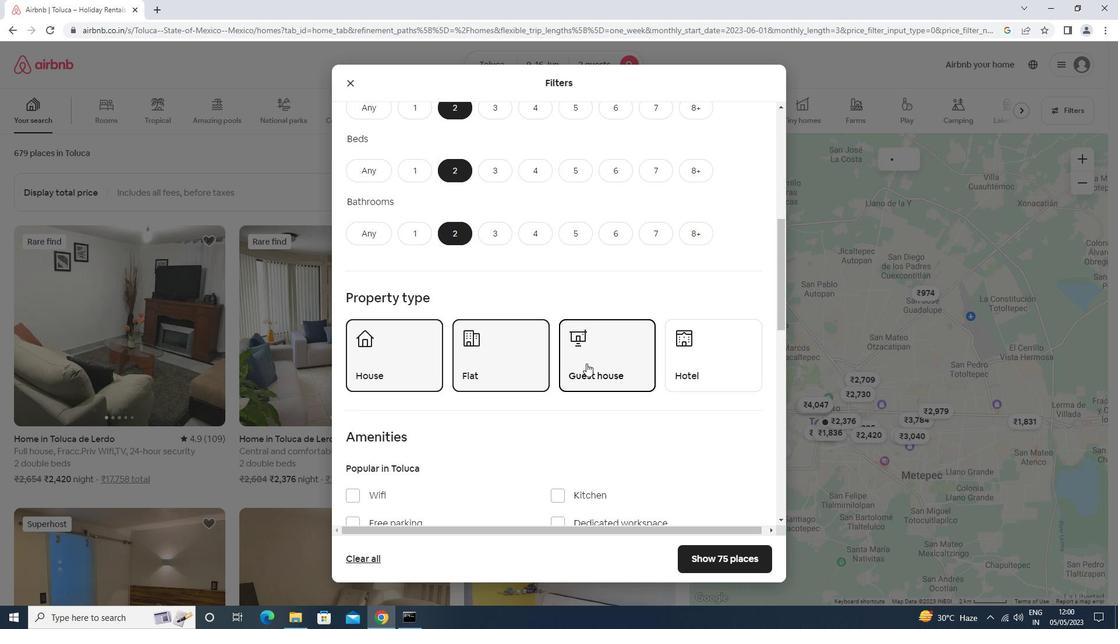 
Action: Mouse scrolled (586, 363) with delta (0, 0)
Screenshot: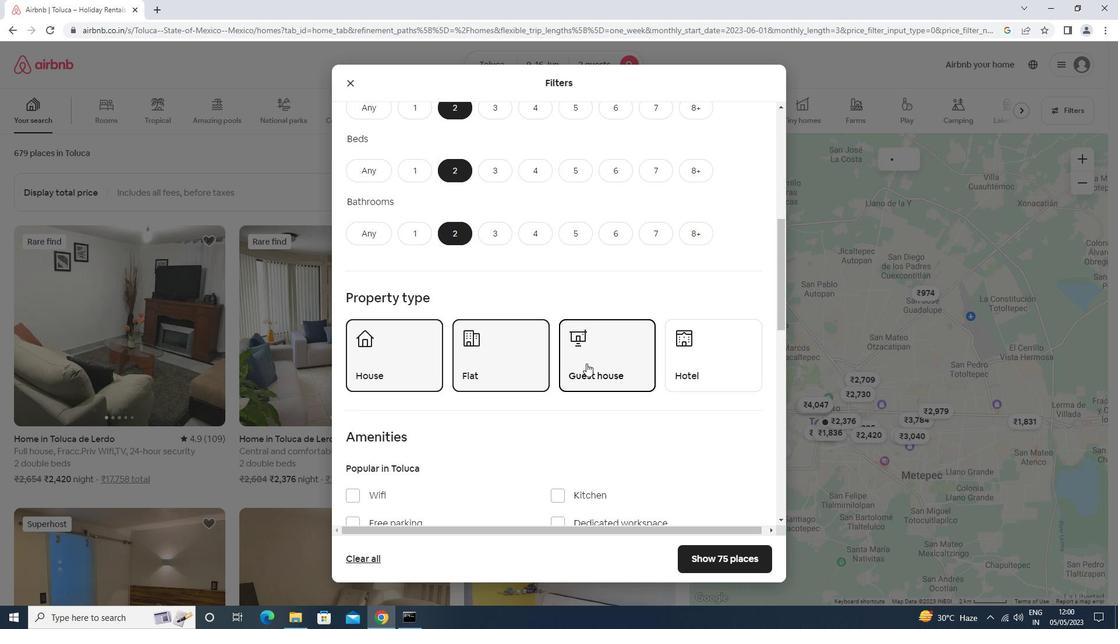 
Action: Mouse scrolled (586, 363) with delta (0, 0)
Screenshot: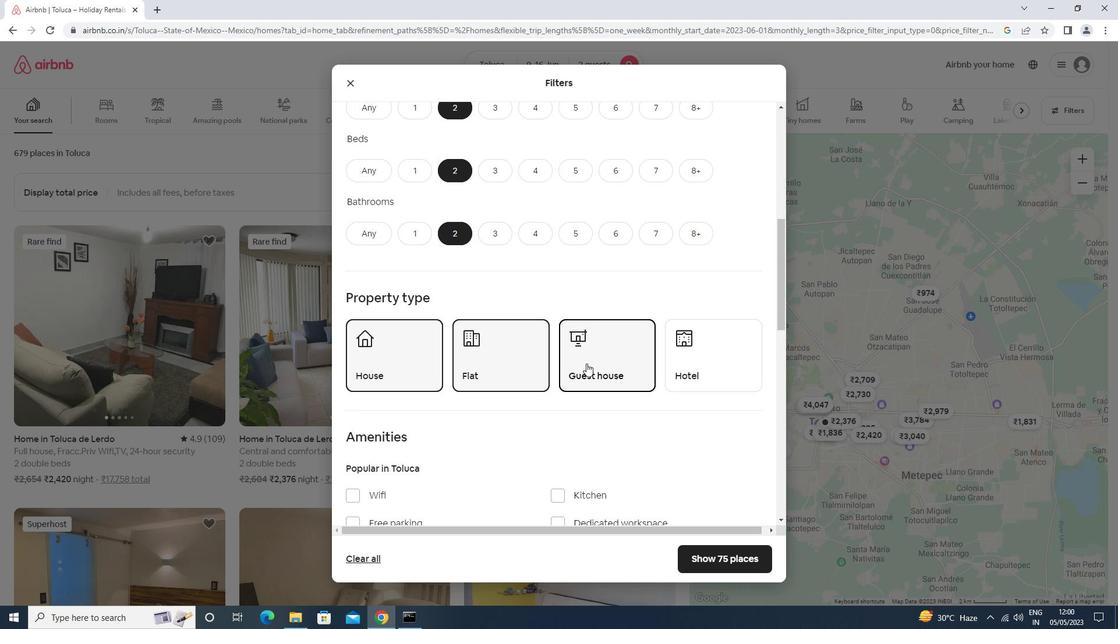 
Action: Mouse moved to (585, 364)
Screenshot: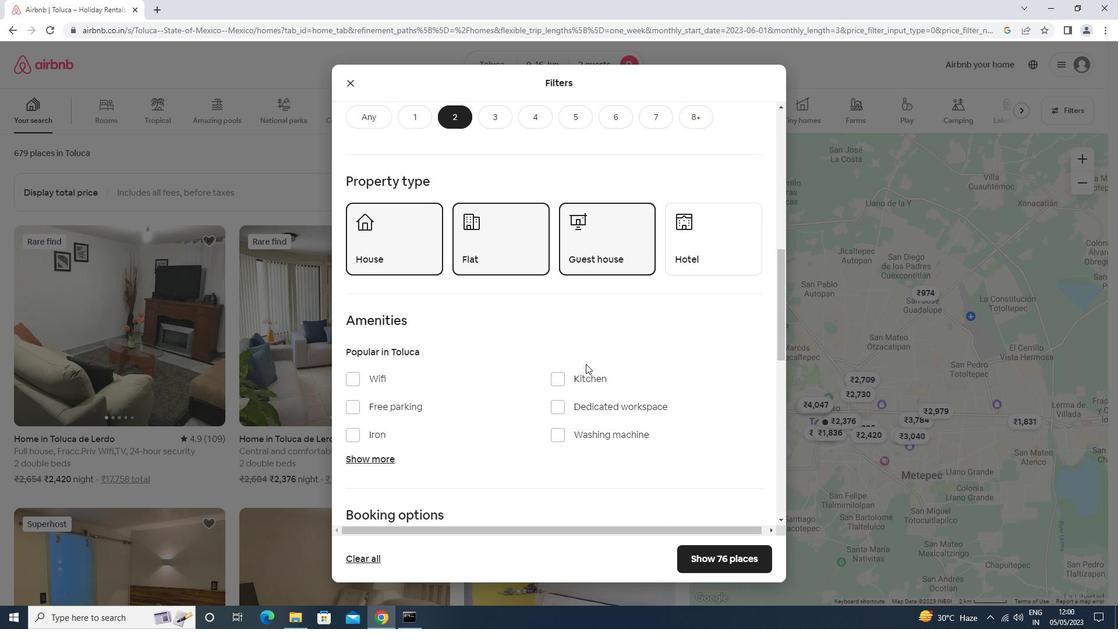 
Action: Mouse scrolled (585, 364) with delta (0, 0)
Screenshot: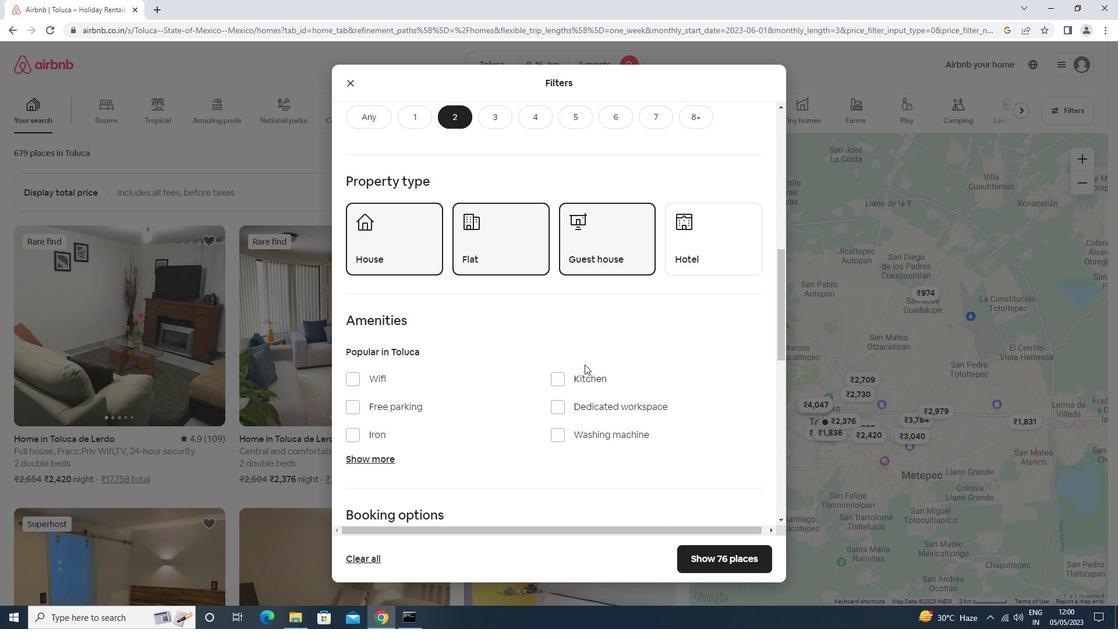 
Action: Mouse scrolled (585, 364) with delta (0, 0)
Screenshot: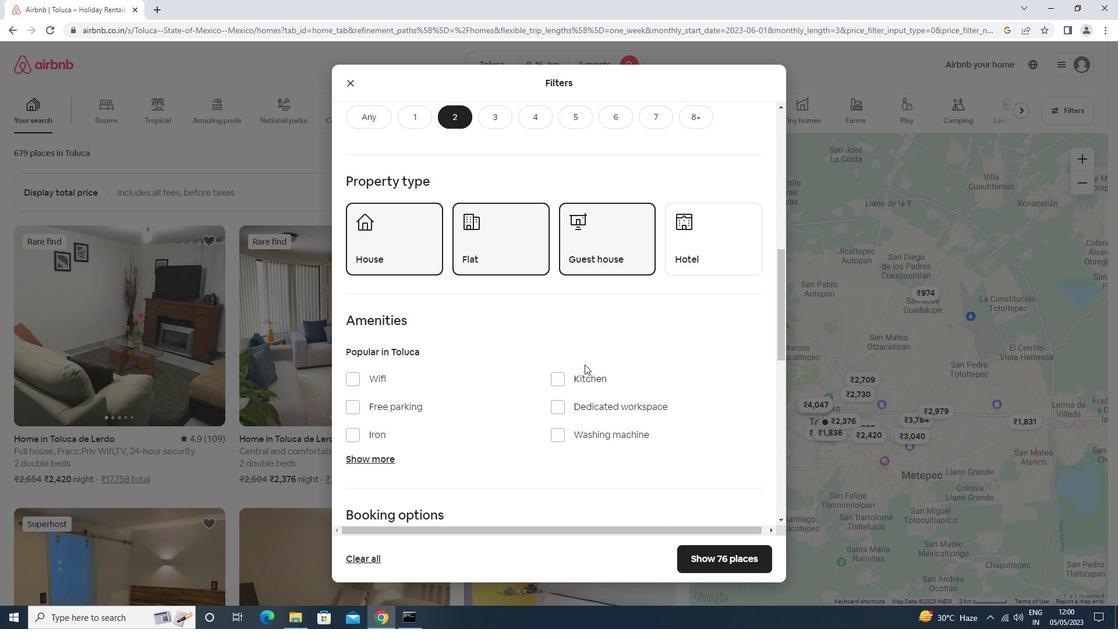
Action: Mouse moved to (584, 364)
Screenshot: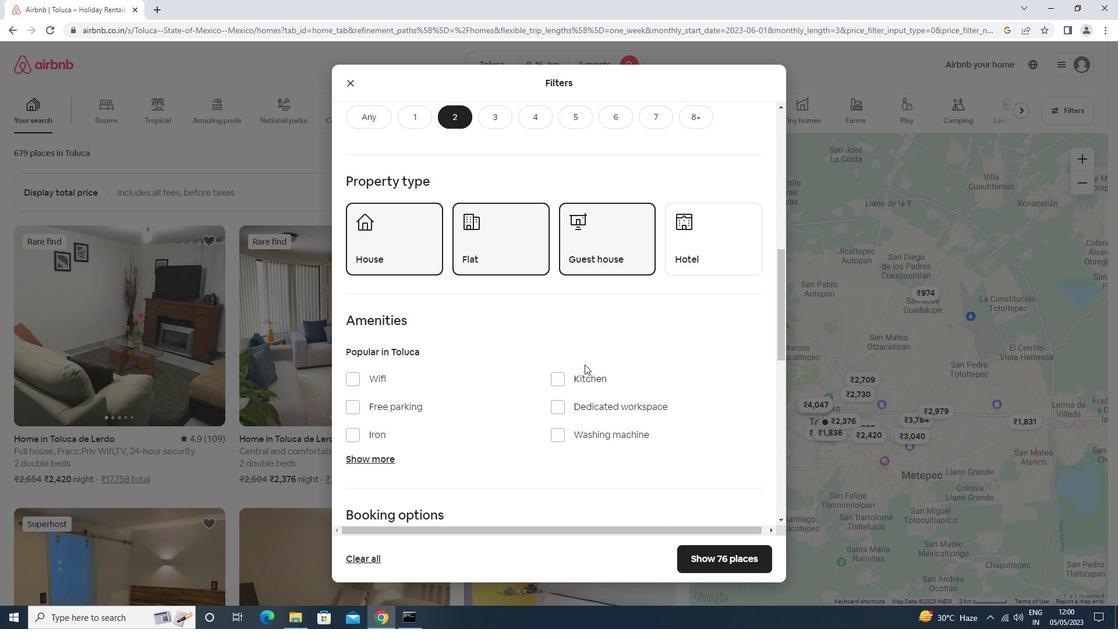 
Action: Mouse scrolled (584, 364) with delta (0, 0)
Screenshot: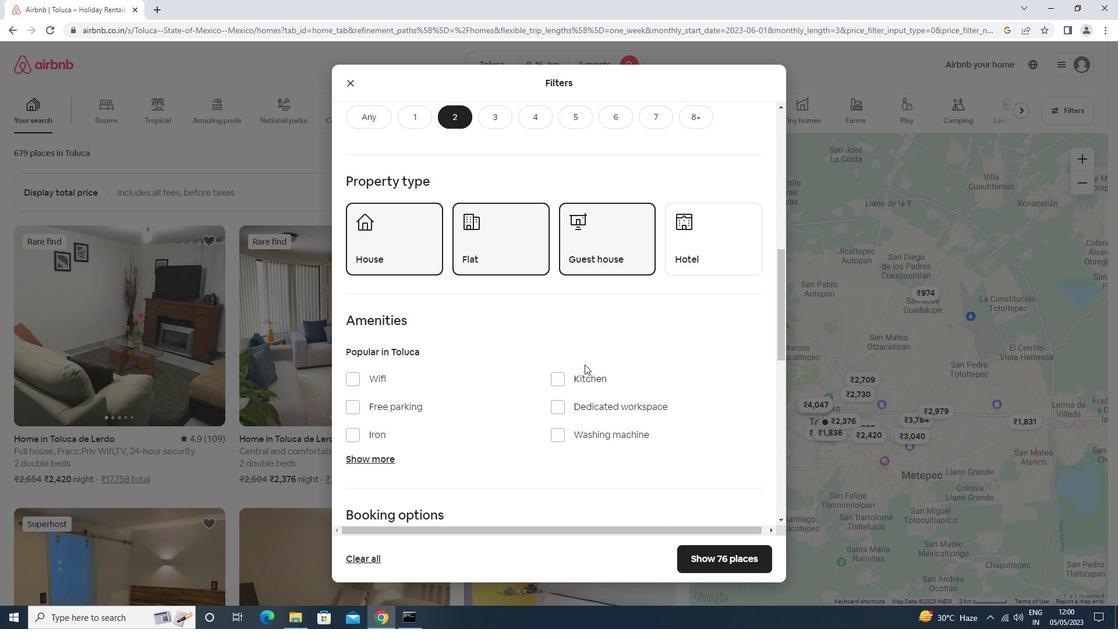 
Action: Mouse scrolled (584, 364) with delta (0, 0)
Screenshot: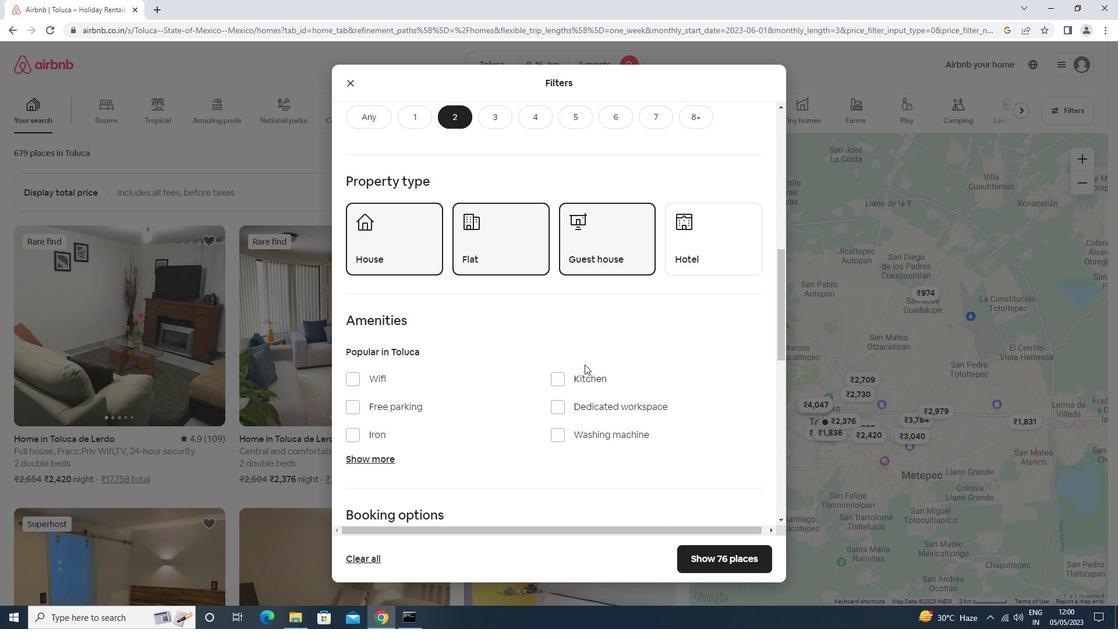 
Action: Mouse moved to (736, 361)
Screenshot: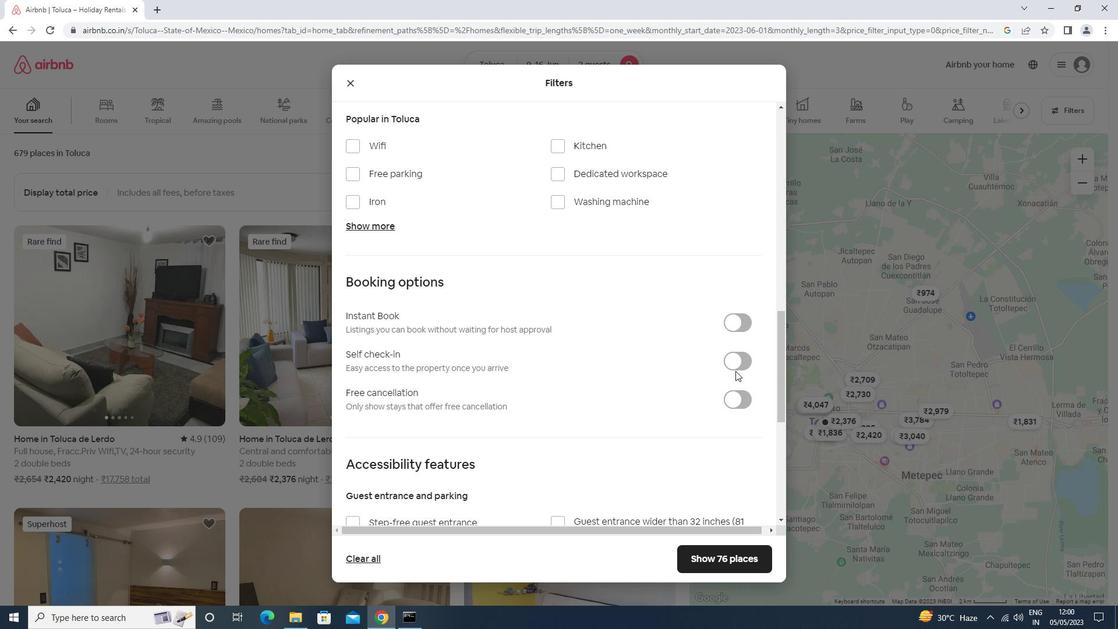 
Action: Mouse pressed left at (736, 361)
Screenshot: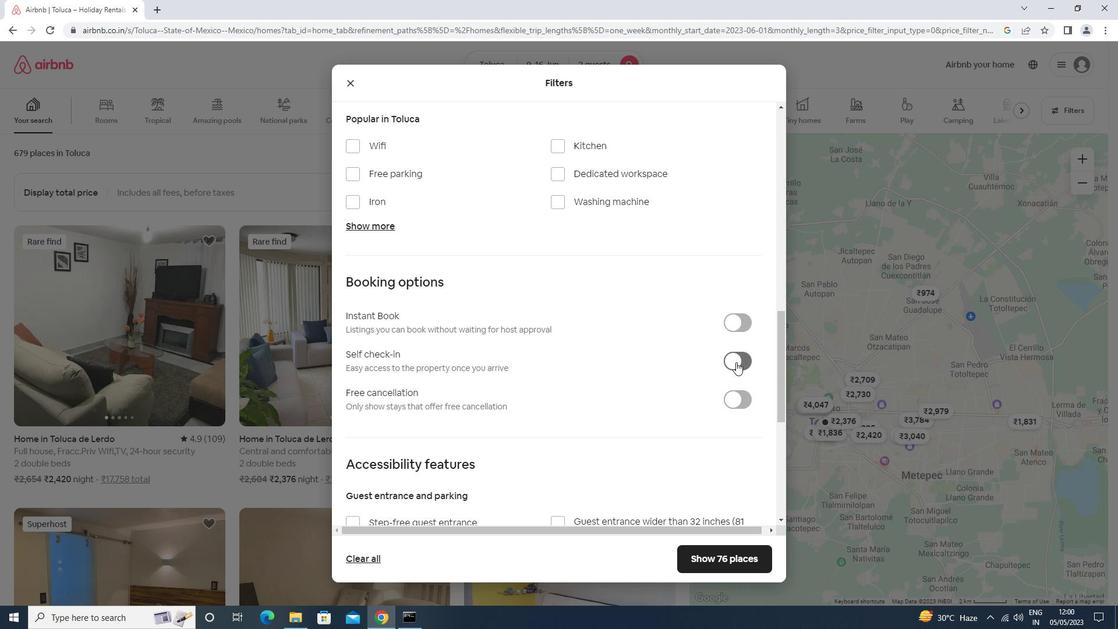 
Action: Mouse moved to (724, 368)
Screenshot: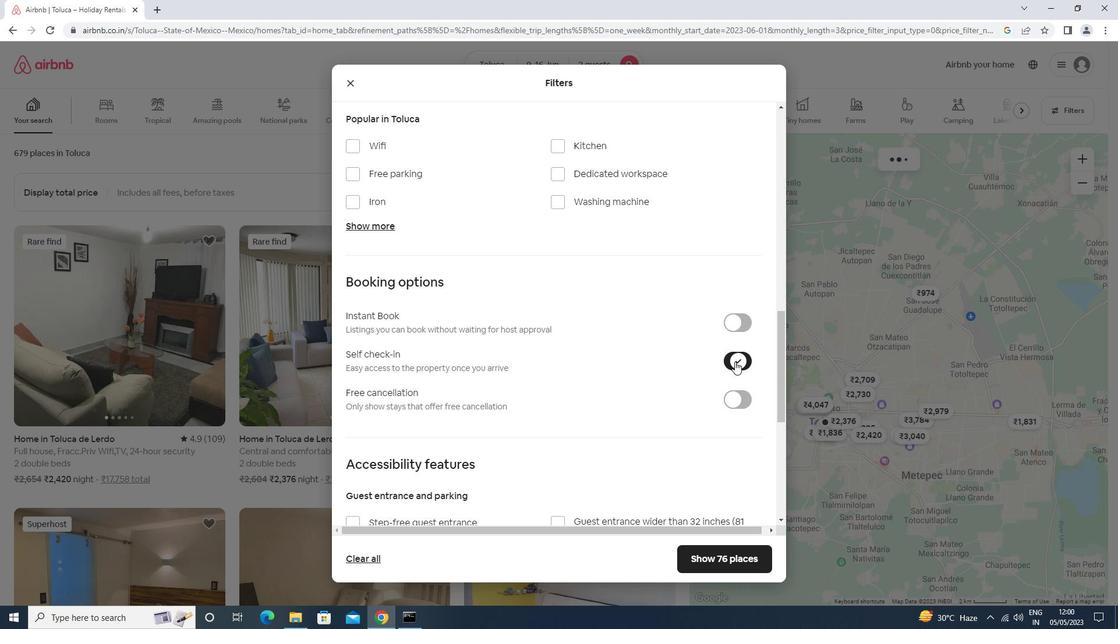 
Action: Mouse scrolled (724, 367) with delta (0, 0)
Screenshot: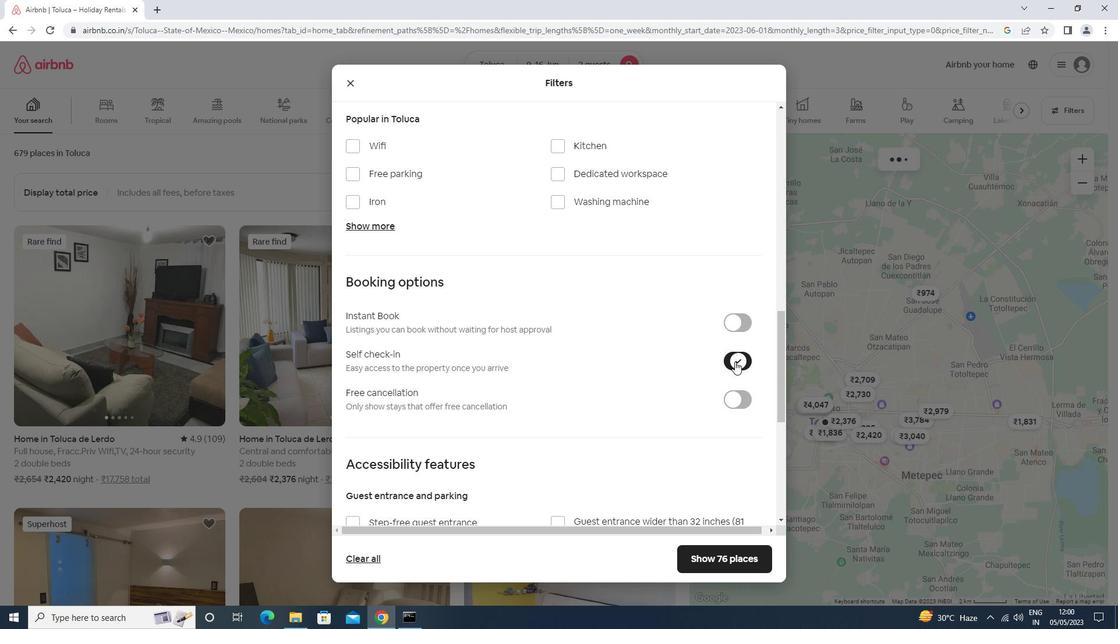 
Action: Mouse moved to (724, 368)
Screenshot: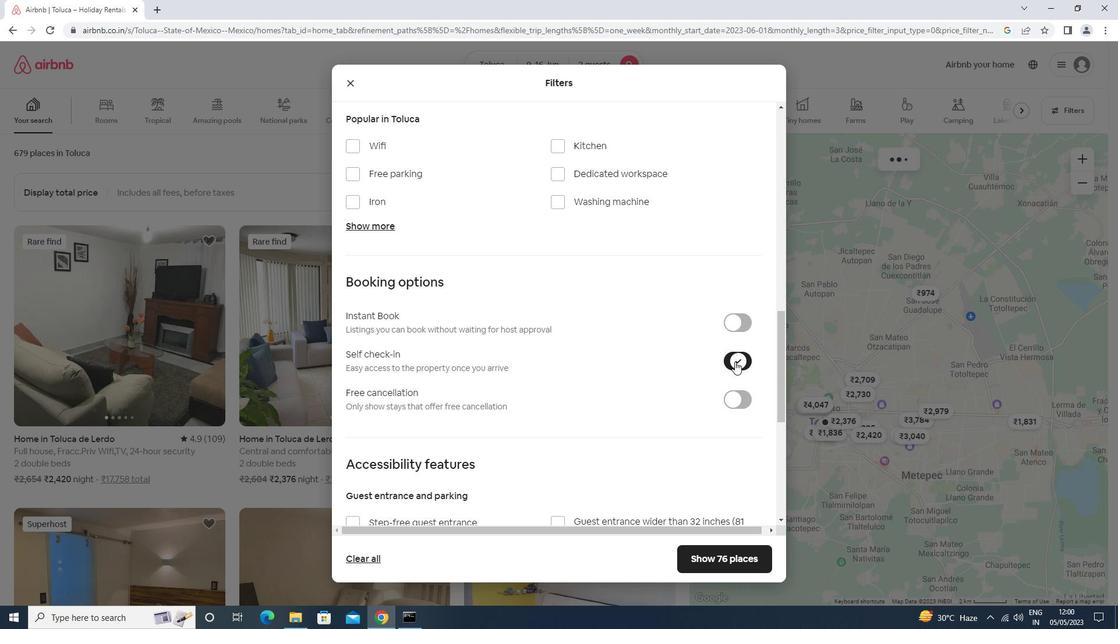 
Action: Mouse scrolled (724, 368) with delta (0, 0)
Screenshot: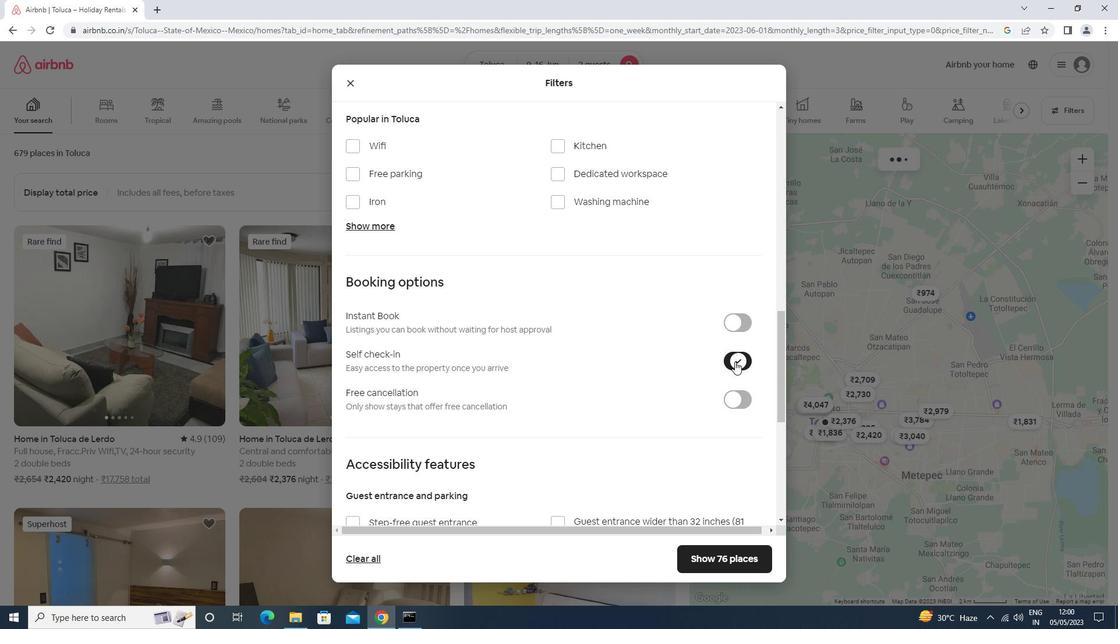 
Action: Mouse moved to (723, 368)
Screenshot: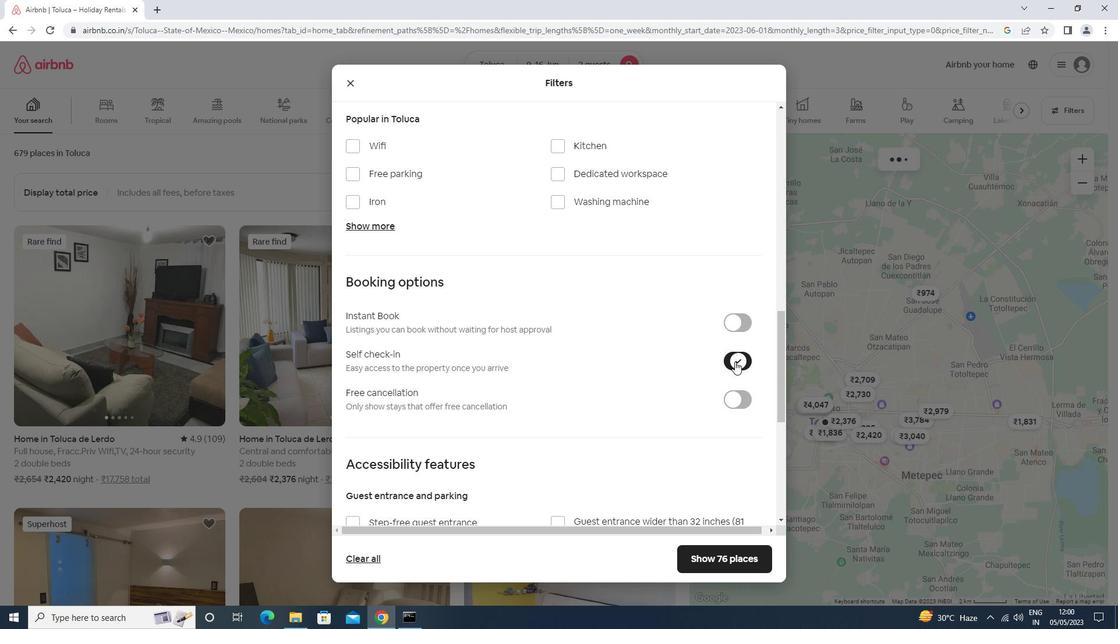 
Action: Mouse scrolled (723, 368) with delta (0, 0)
Screenshot: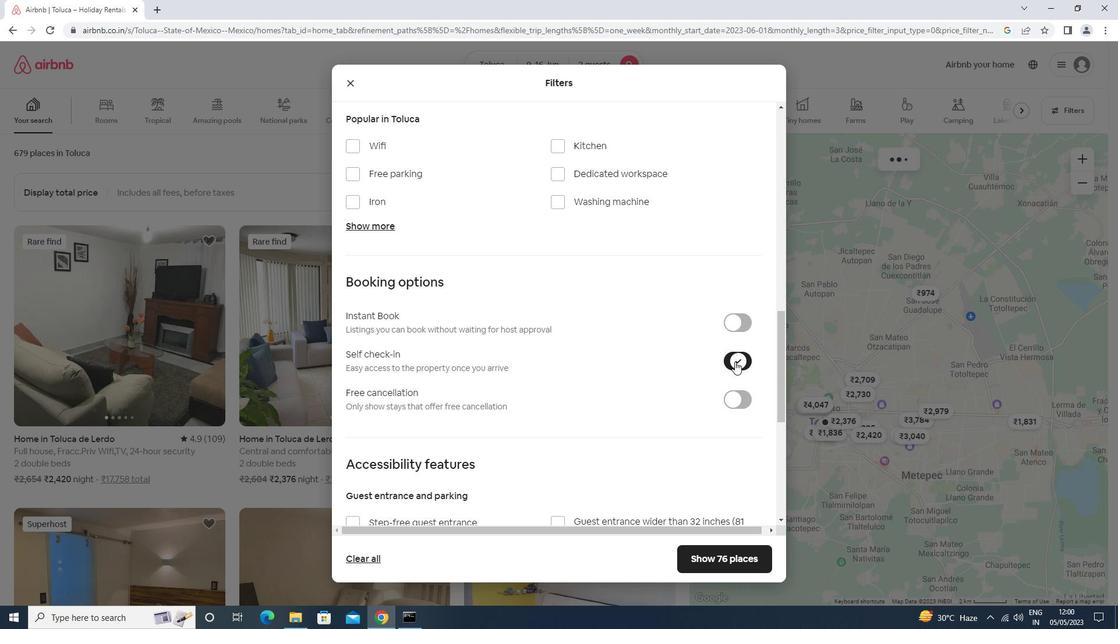 
Action: Mouse scrolled (723, 368) with delta (0, 0)
Screenshot: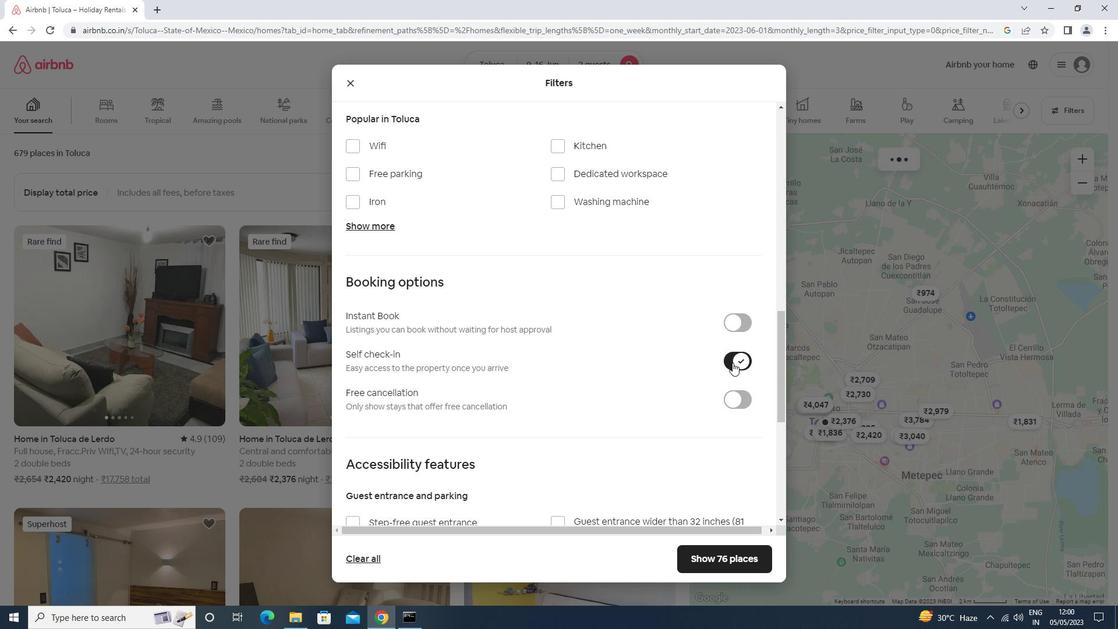 
Action: Mouse scrolled (723, 368) with delta (0, 0)
Screenshot: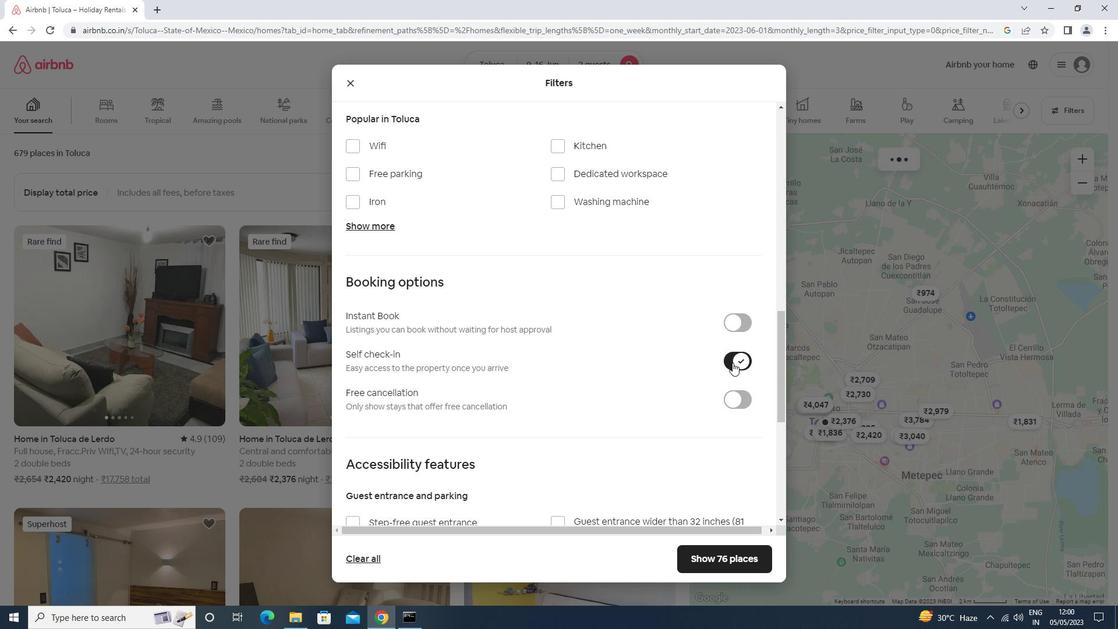 
Action: Mouse scrolled (723, 368) with delta (0, 0)
Screenshot: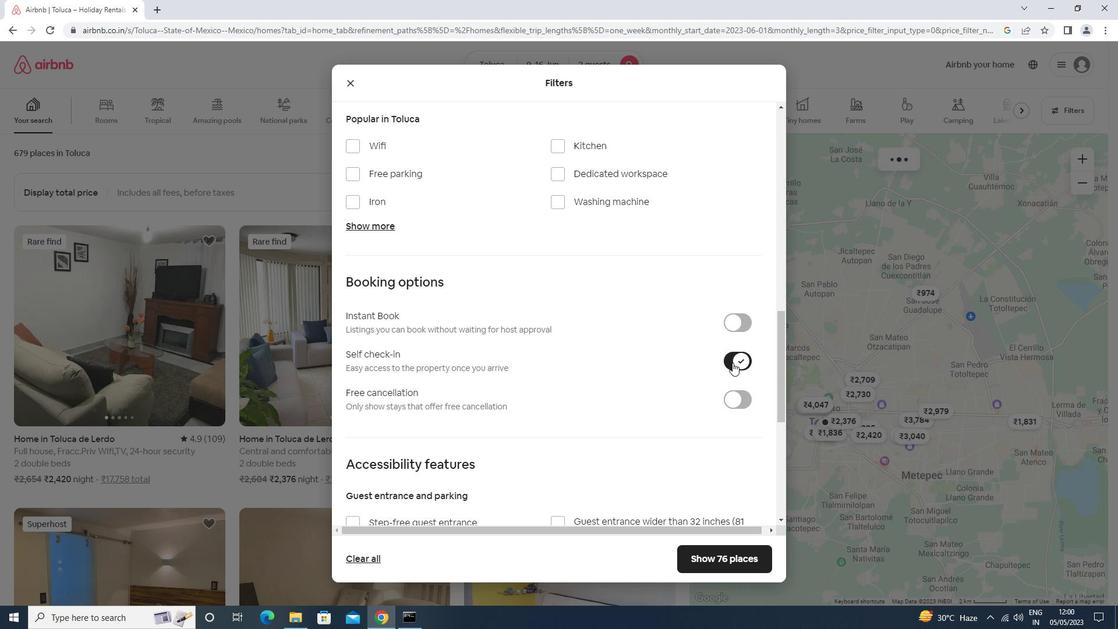
Action: Mouse moved to (414, 440)
Screenshot: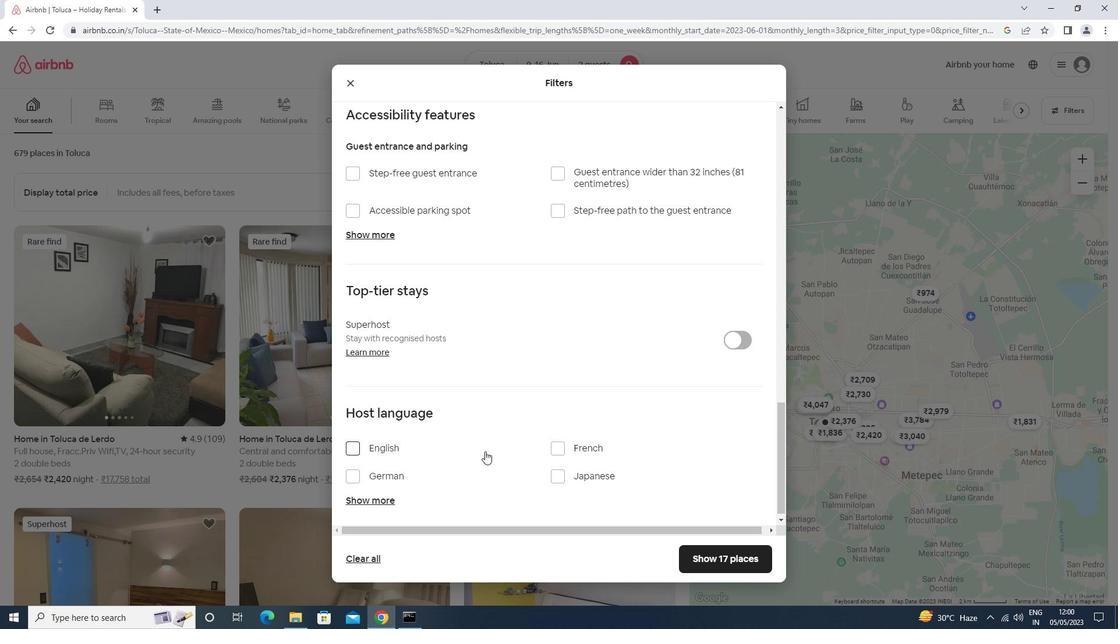 
Action: Mouse pressed left at (414, 440)
Screenshot: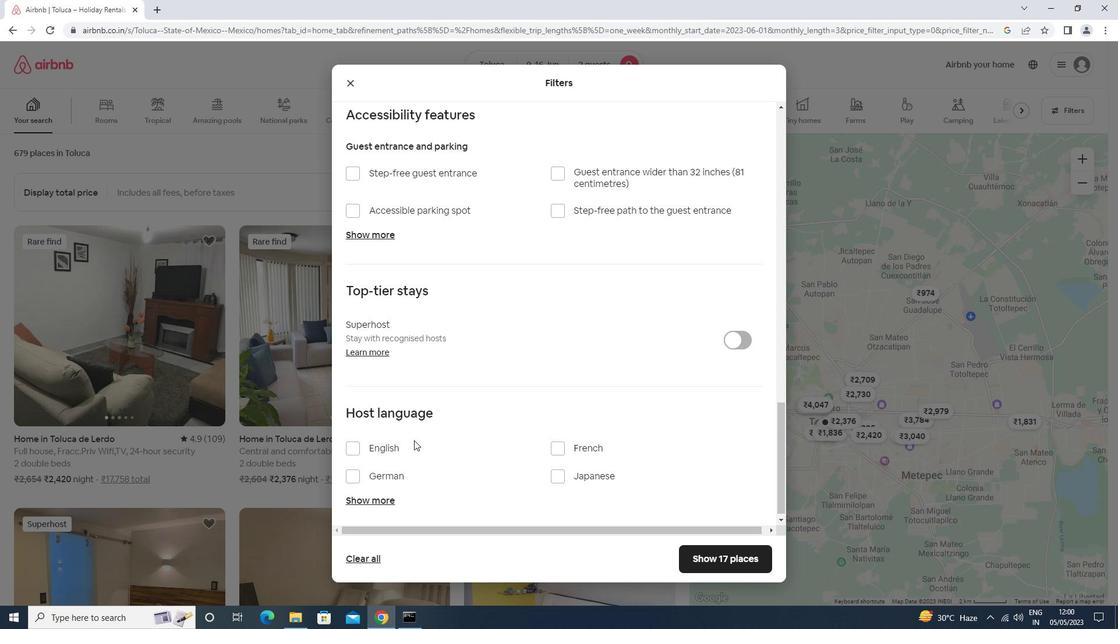 
Action: Mouse moved to (408, 445)
Screenshot: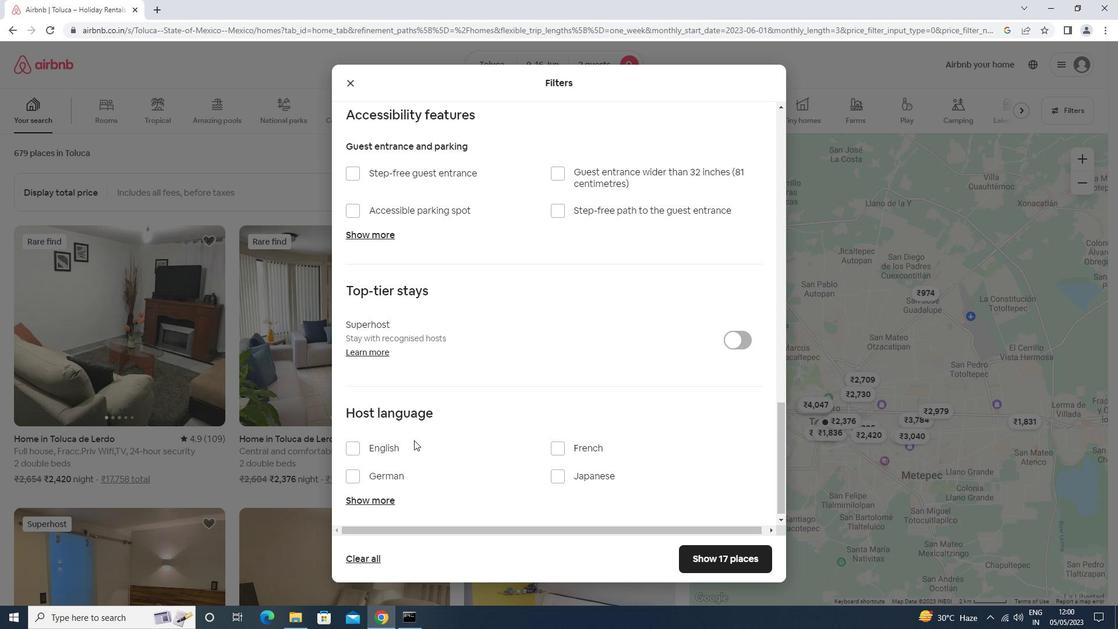 
Action: Mouse pressed left at (408, 445)
Screenshot: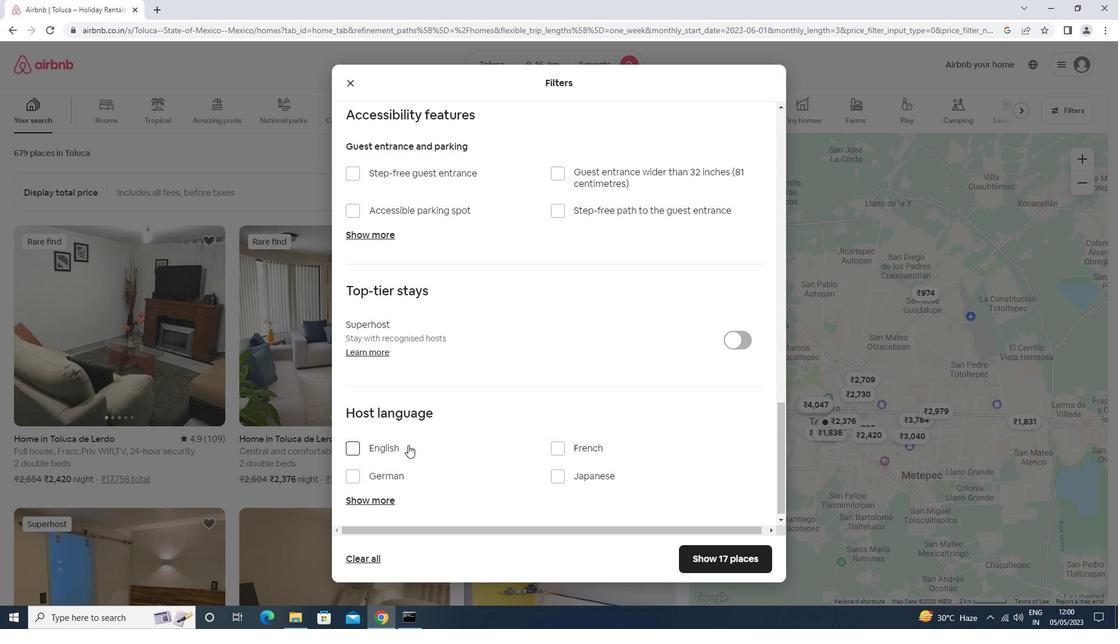 
Action: Mouse moved to (712, 562)
Screenshot: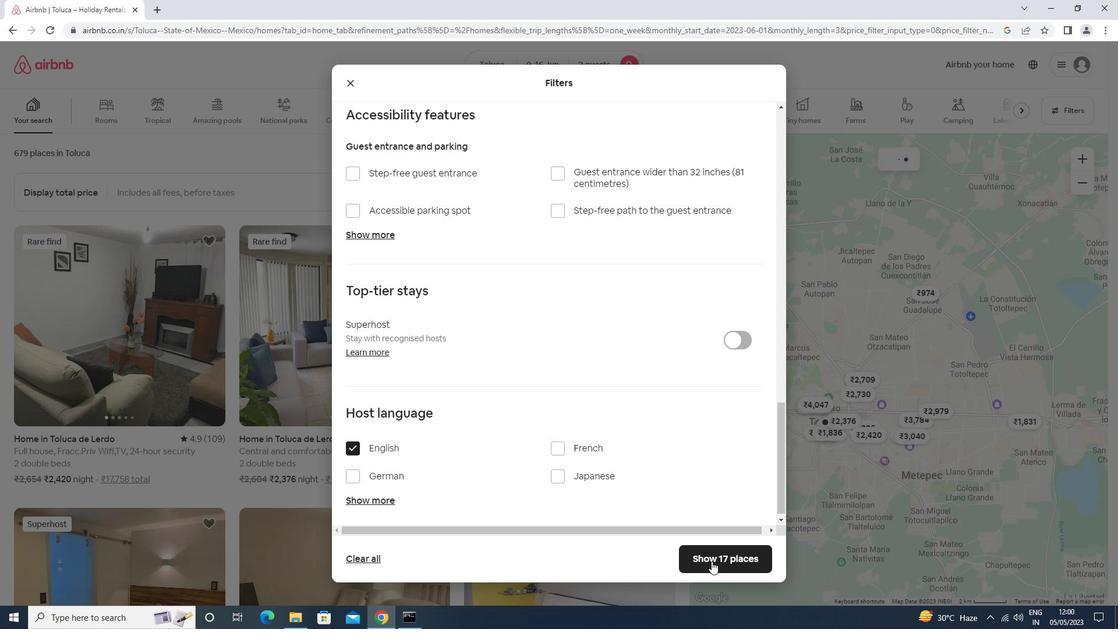 
Action: Mouse pressed left at (712, 562)
Screenshot: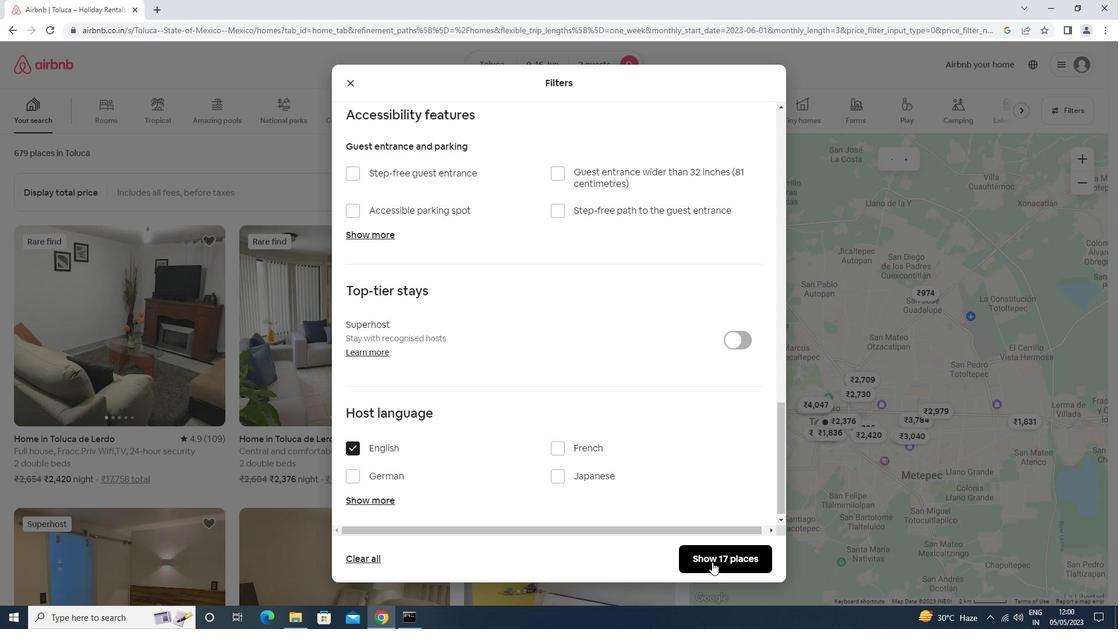
Action: Mouse moved to (712, 562)
Screenshot: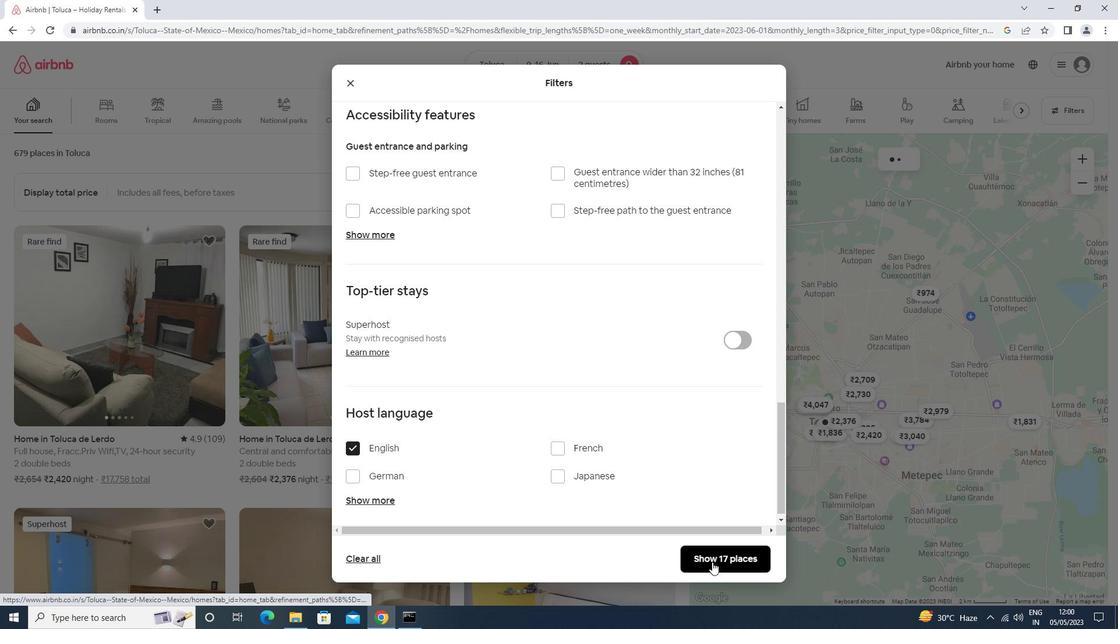 
